 Task: Add Attachment from Trello to Card Card0000000074 in Board Board0000000019 in Workspace WS0000000007 in Trello. Add Cover Yellow to Card Card0000000074 in Board Board0000000019 in Workspace WS0000000007 in Trello. Add "Copy Card To …" Button titled Button0000000074 to "bottom" of the list "To Do" to Card Card0000000074 in Board Board0000000019 in Workspace WS0000000007 in Trello. Add Description DS0000000074 to Card Card0000000074 in Board Board0000000019 in Workspace WS0000000007 in Trello. Add Comment CM0000000074 to Card Card0000000074 in Board Board0000000019 in Workspace WS0000000007 in Trello
Action: Mouse moved to (427, 372)
Screenshot: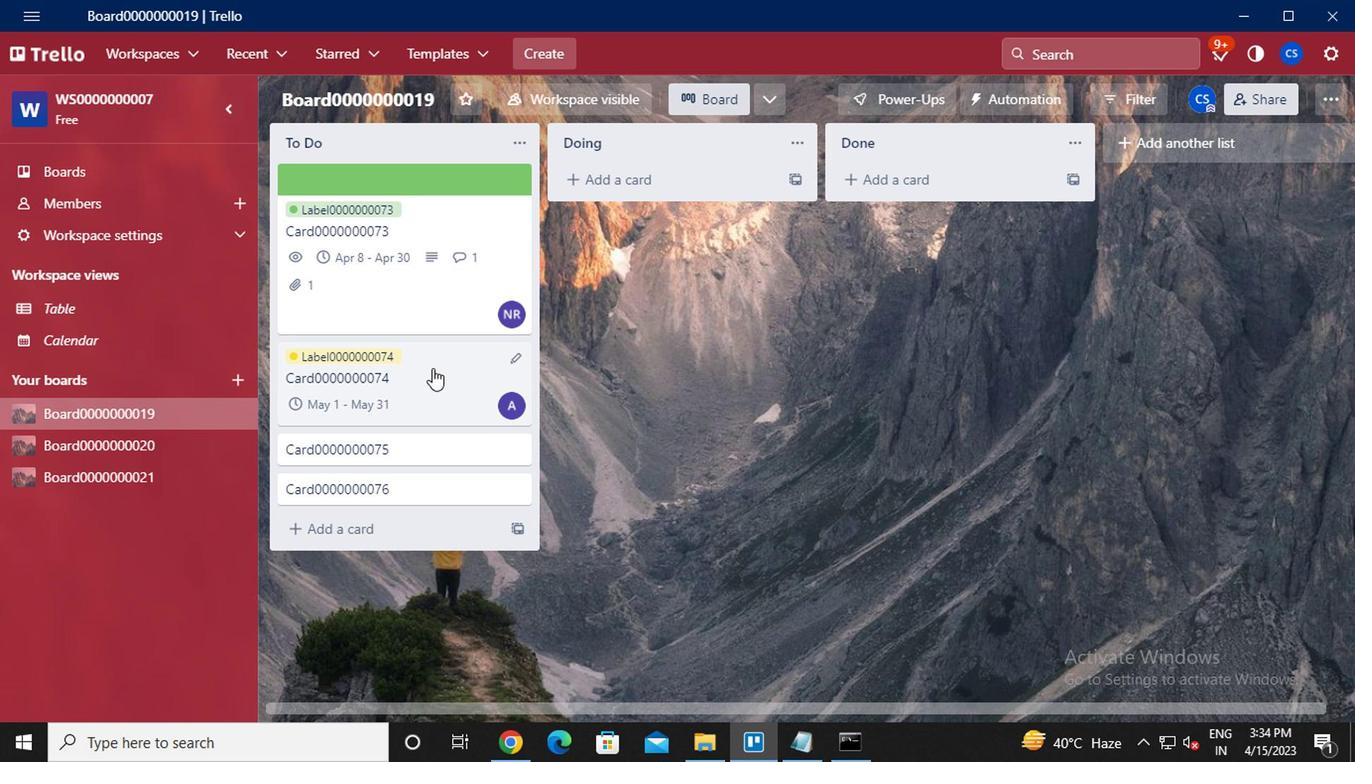 
Action: Mouse pressed left at (427, 372)
Screenshot: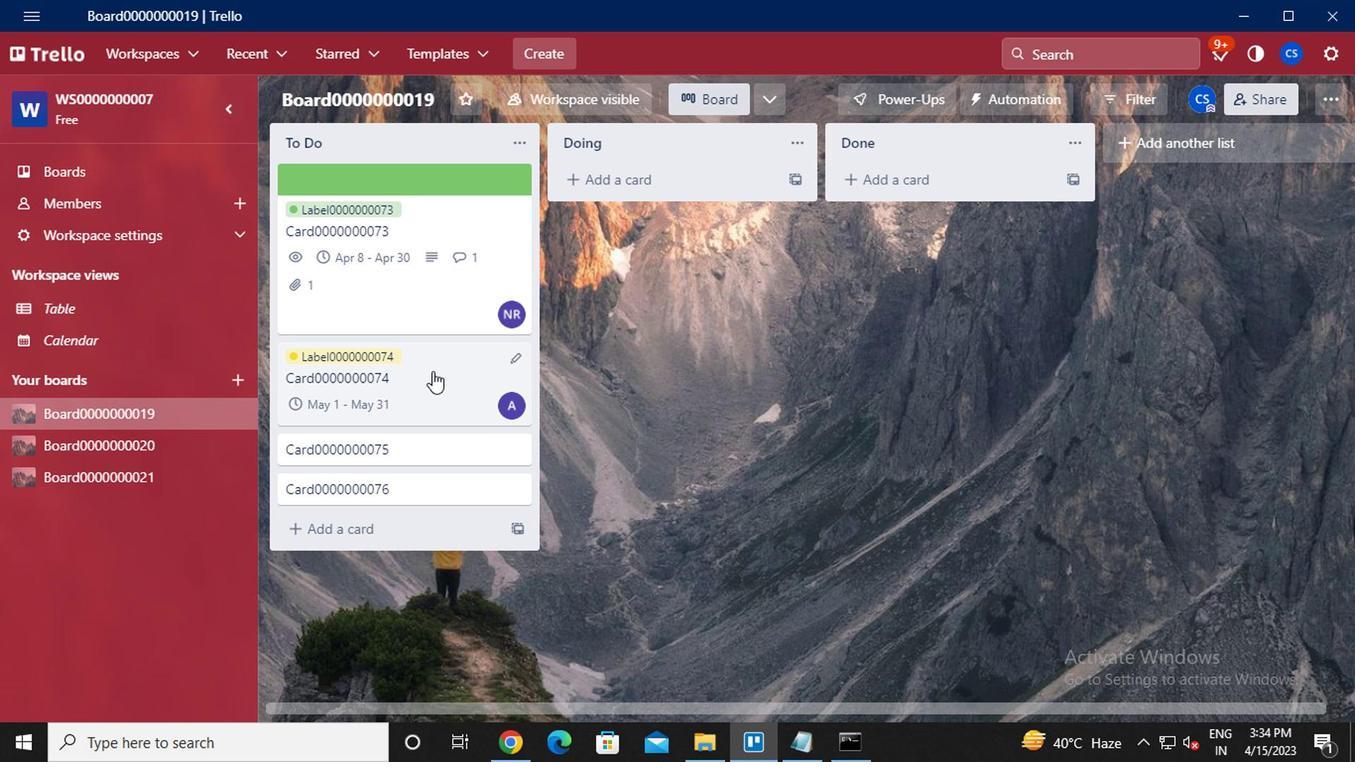 
Action: Mouse moved to (895, 343)
Screenshot: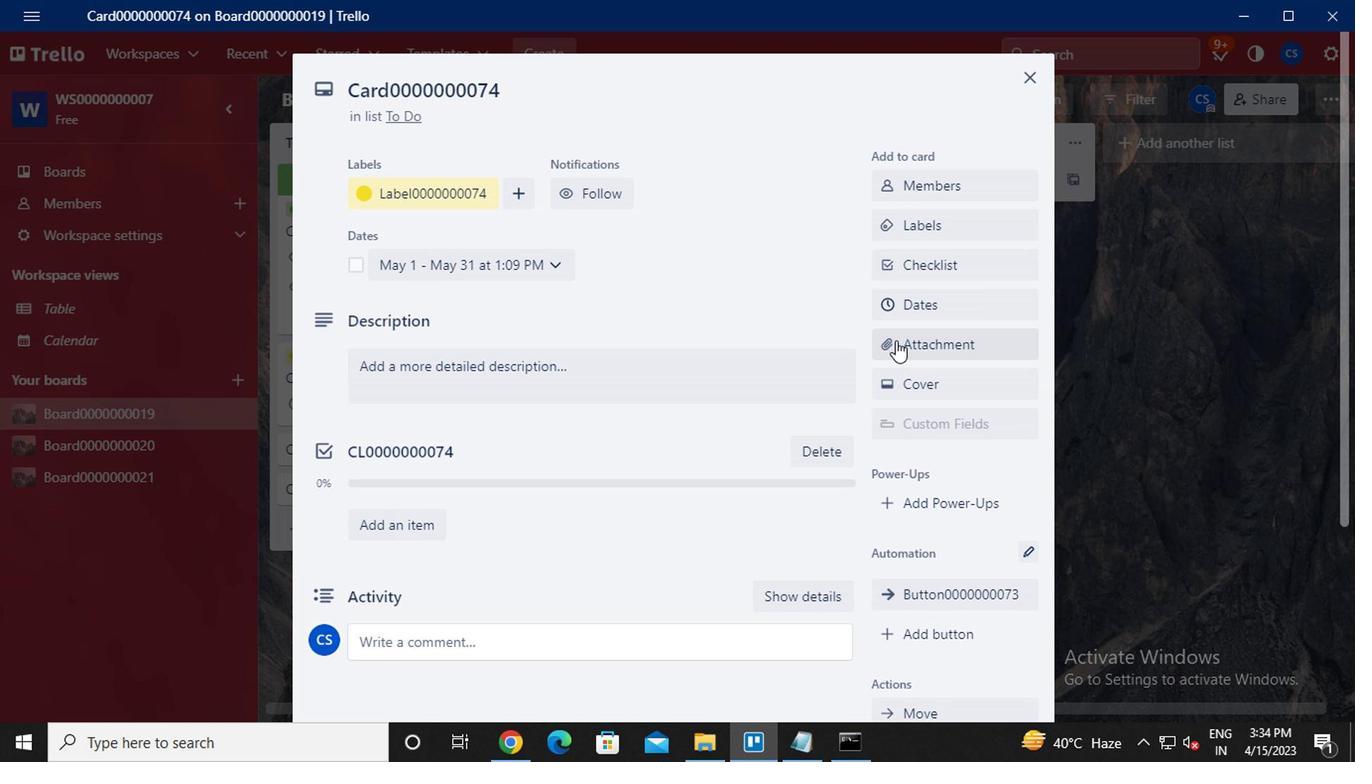 
Action: Mouse pressed left at (895, 343)
Screenshot: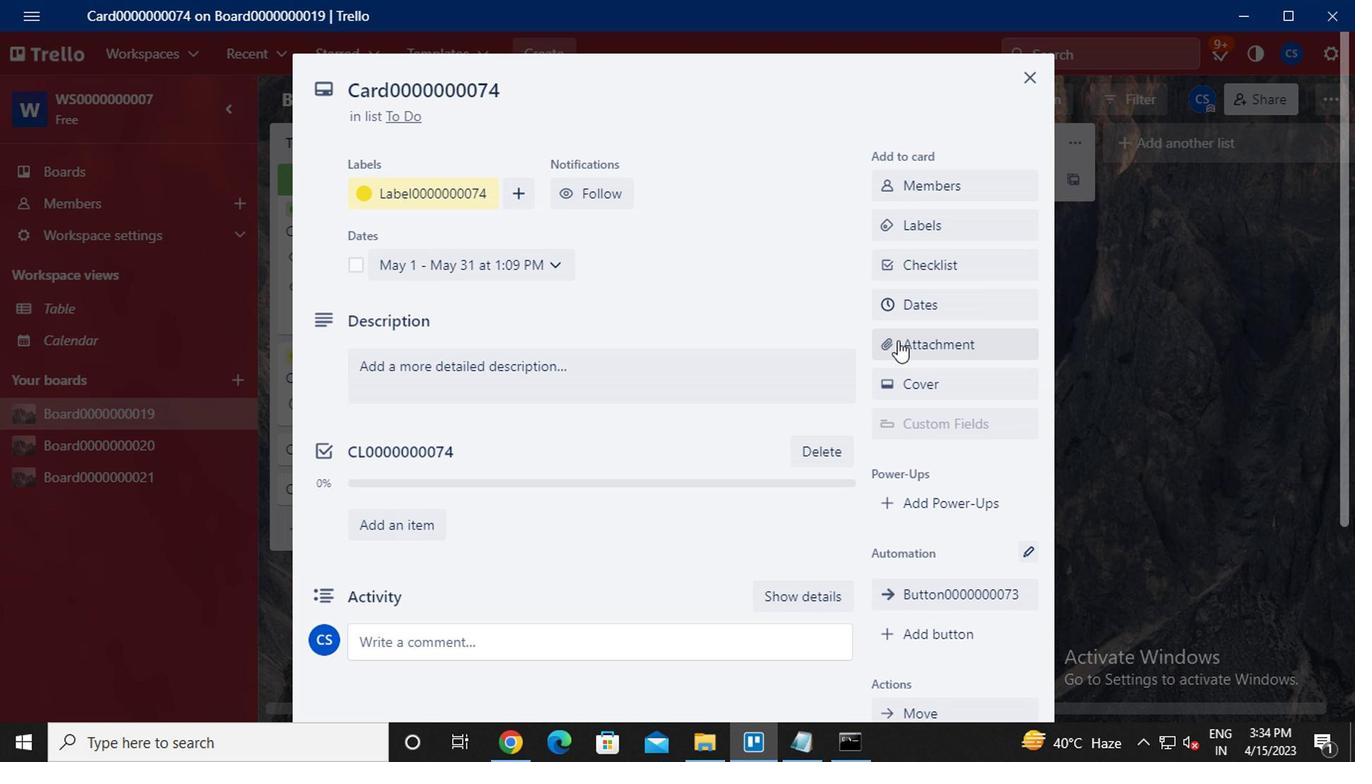 
Action: Mouse moved to (928, 215)
Screenshot: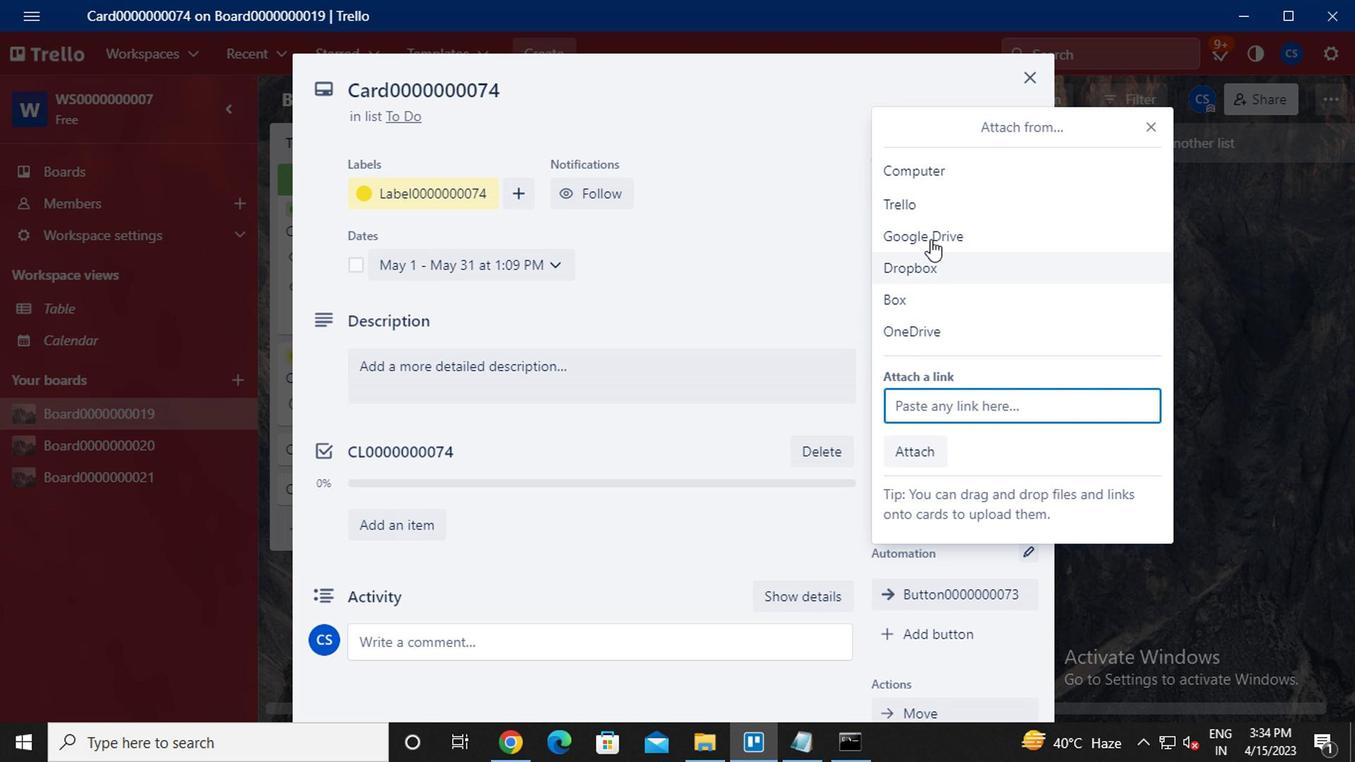 
Action: Mouse pressed left at (928, 215)
Screenshot: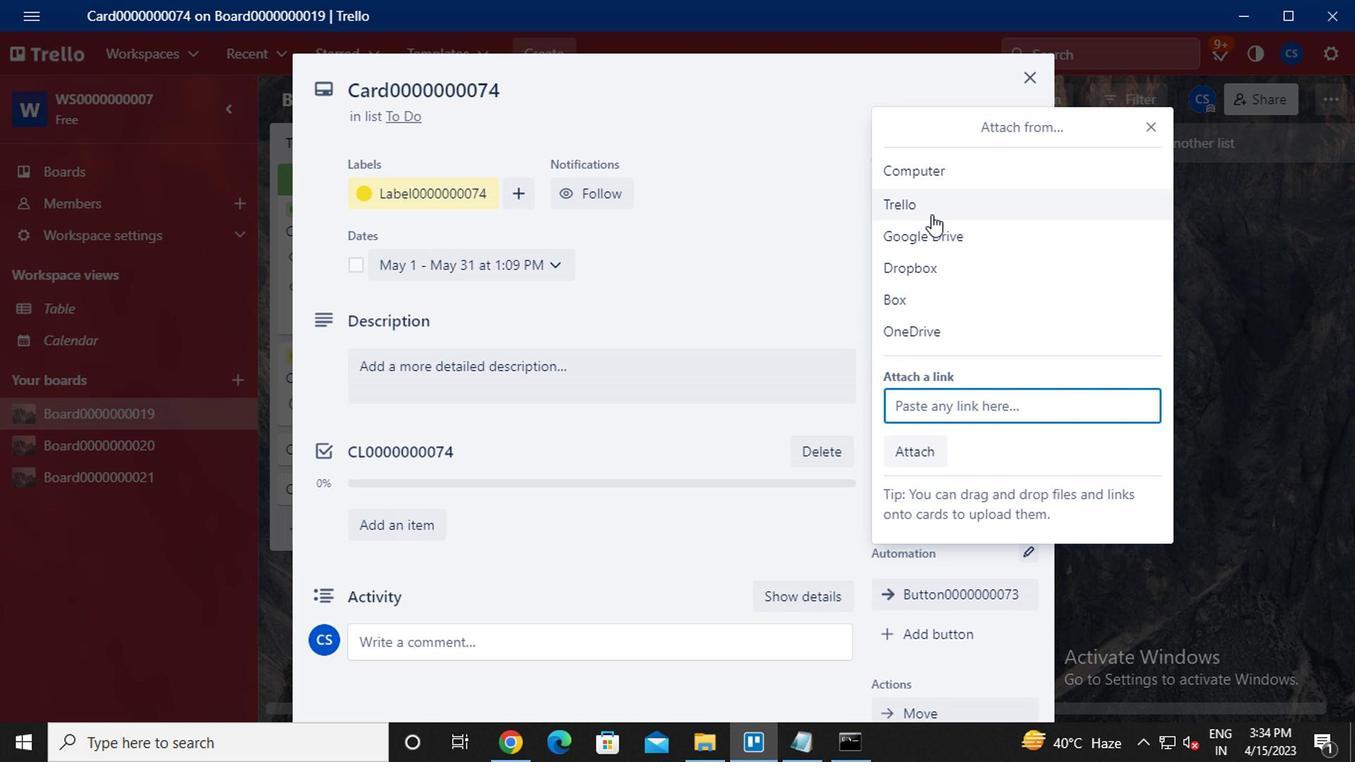 
Action: Mouse moved to (921, 269)
Screenshot: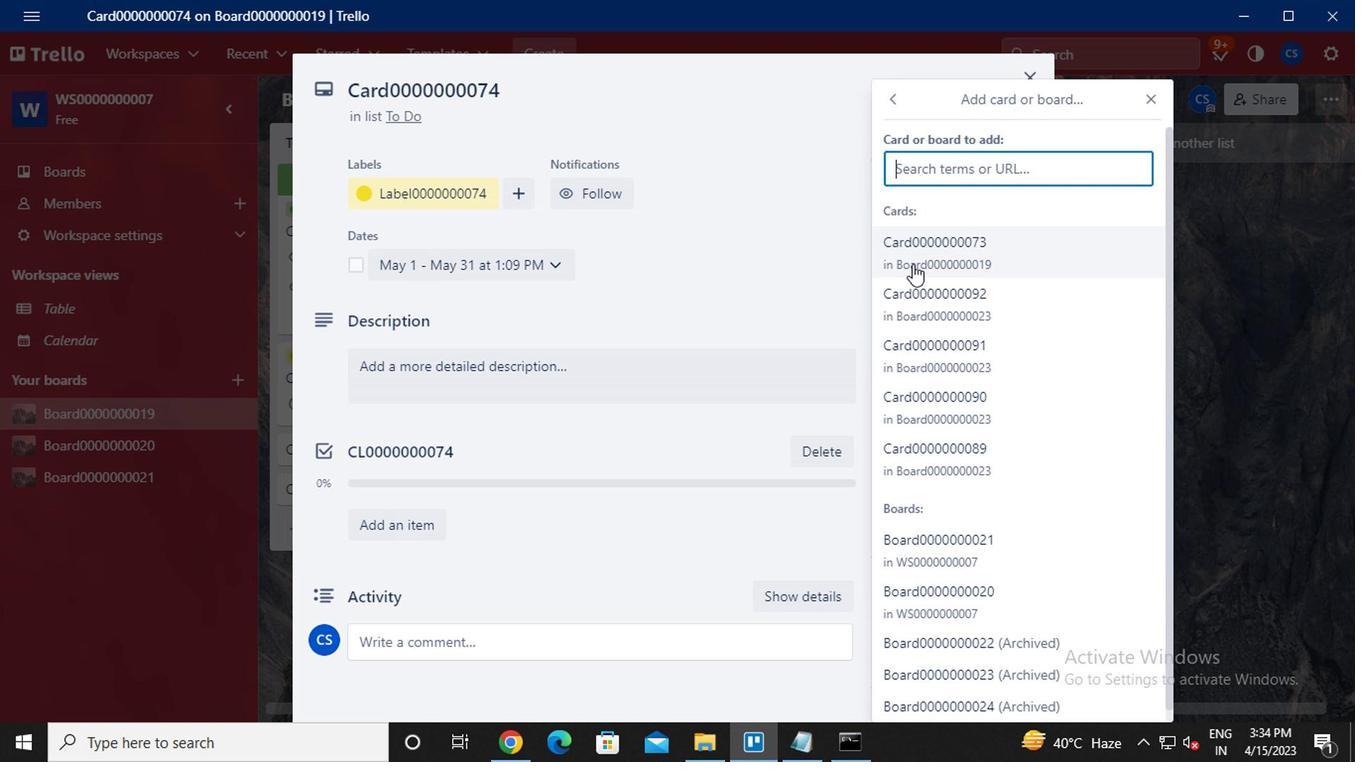 
Action: Mouse pressed left at (921, 269)
Screenshot: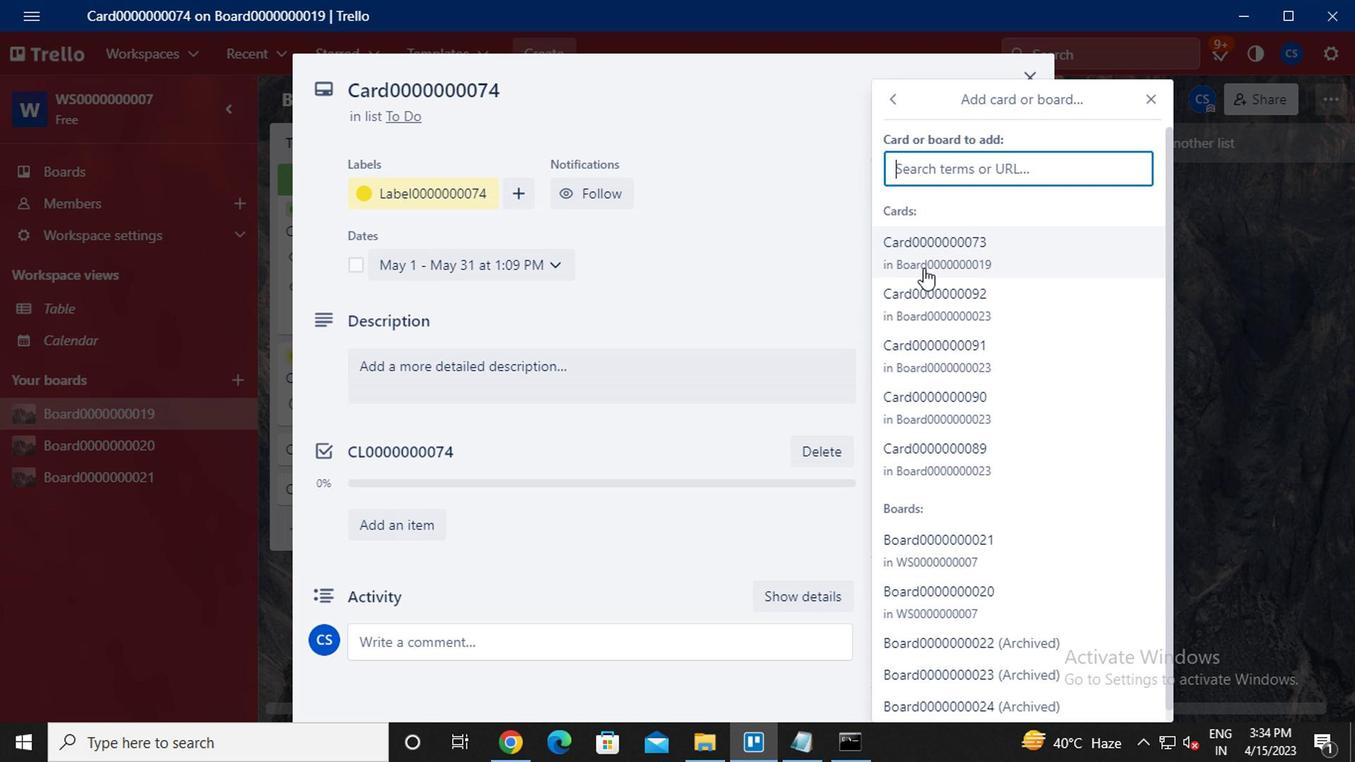 
Action: Mouse moved to (926, 383)
Screenshot: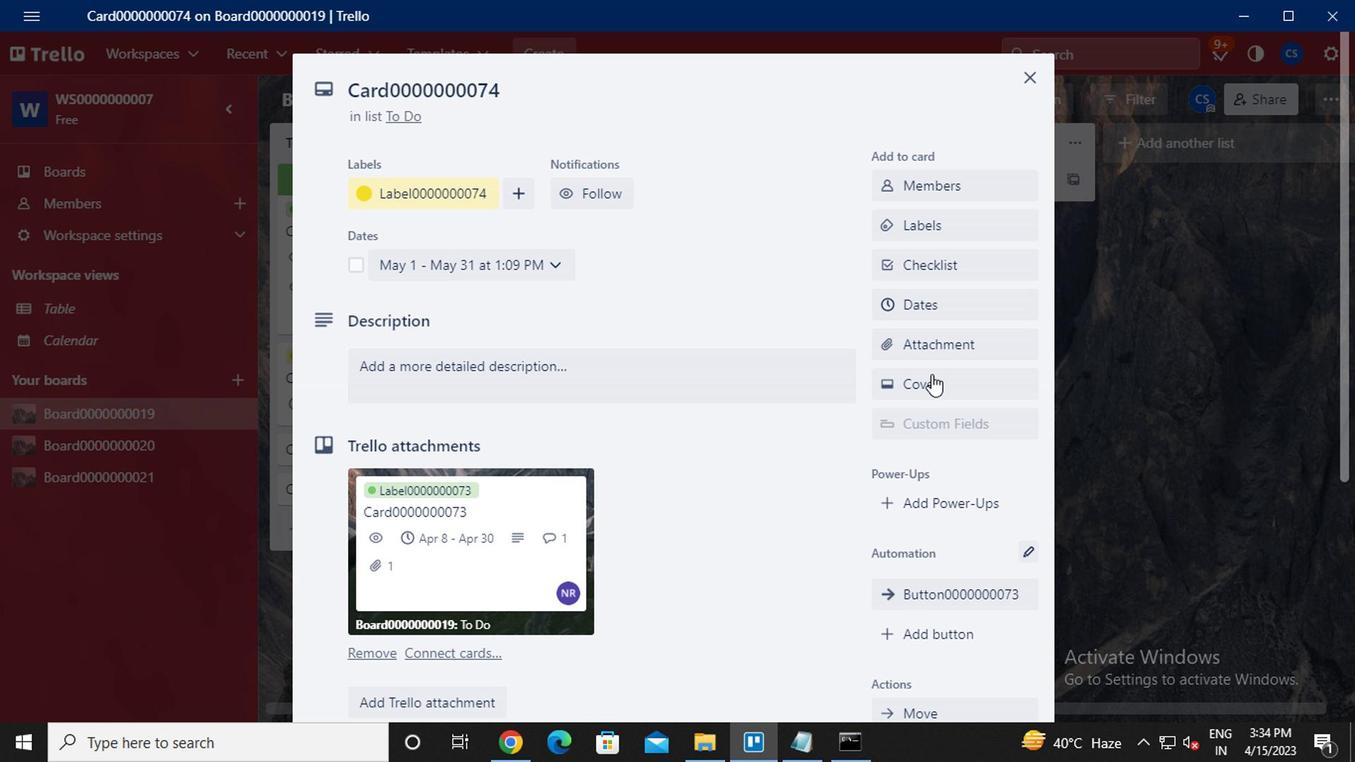 
Action: Mouse pressed left at (926, 383)
Screenshot: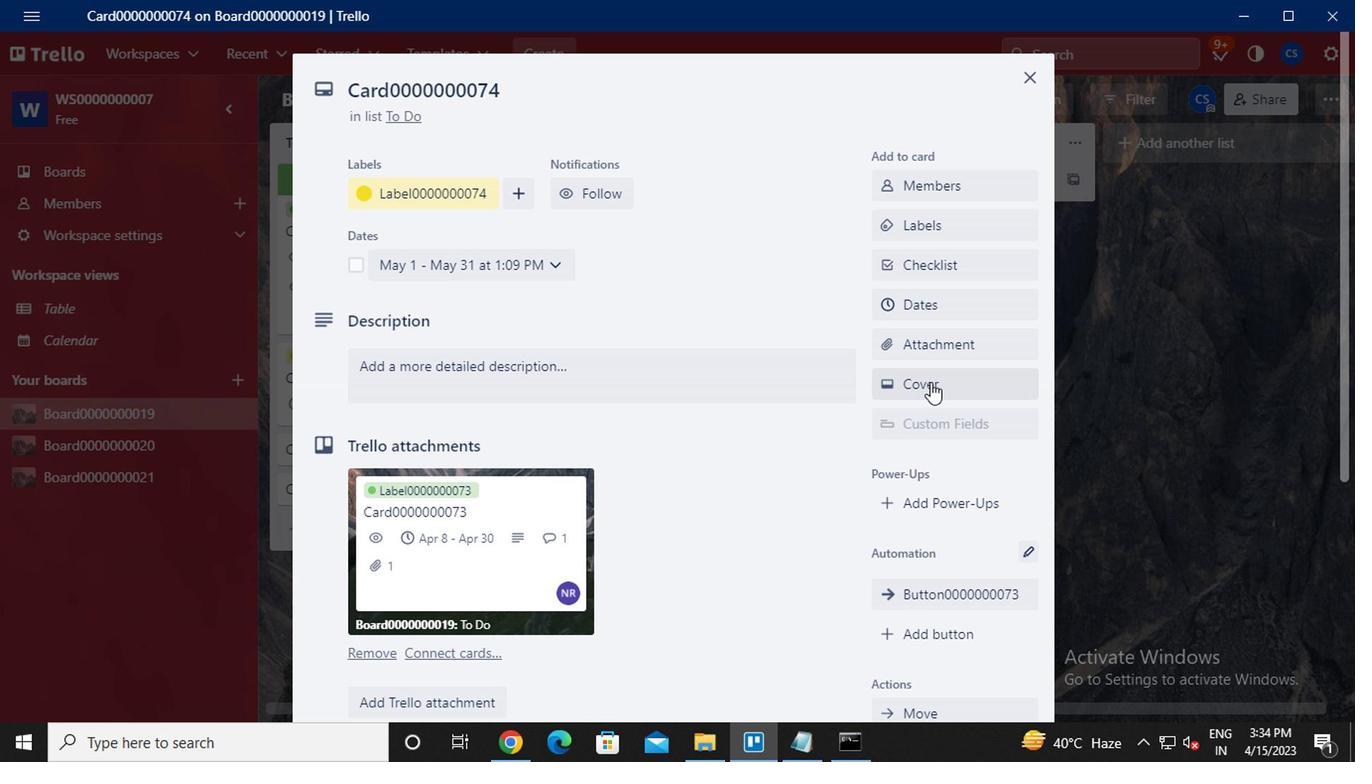 
Action: Mouse moved to (950, 328)
Screenshot: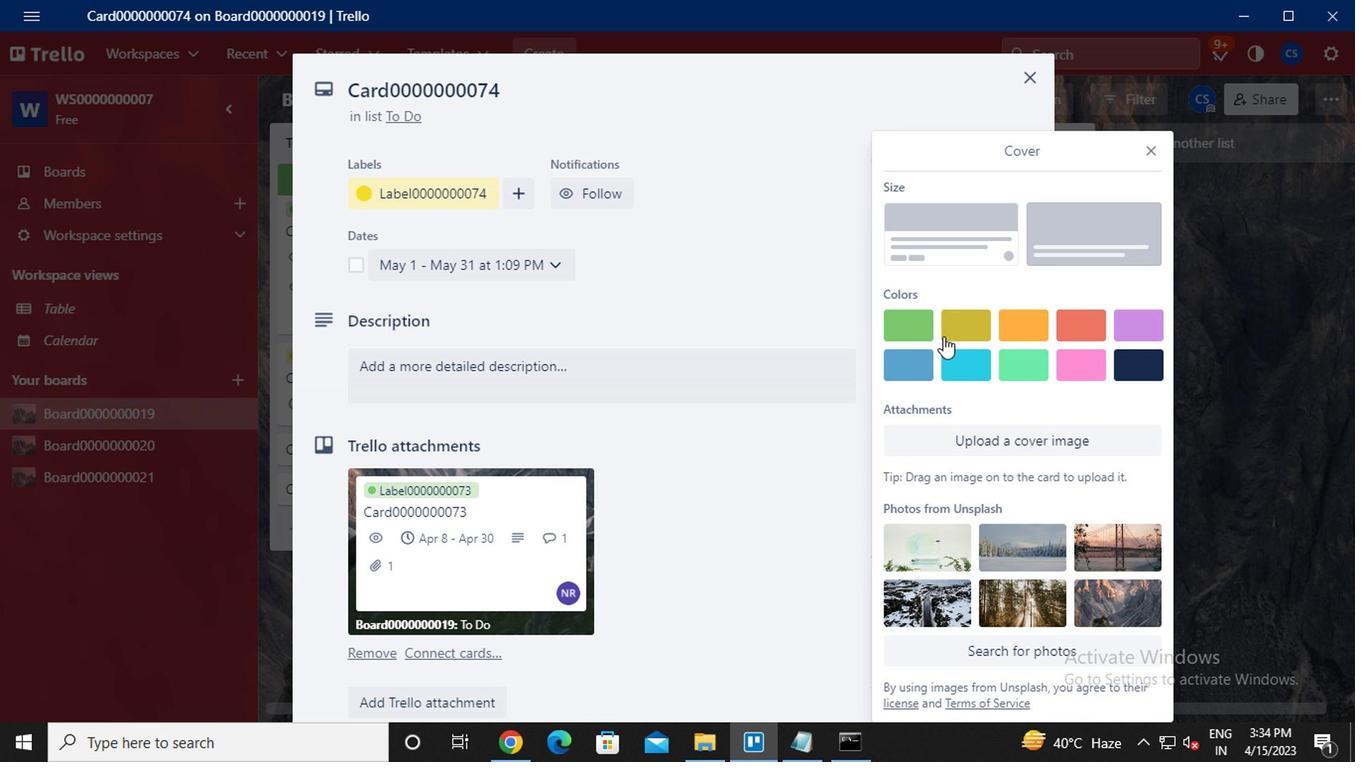 
Action: Mouse pressed left at (950, 328)
Screenshot: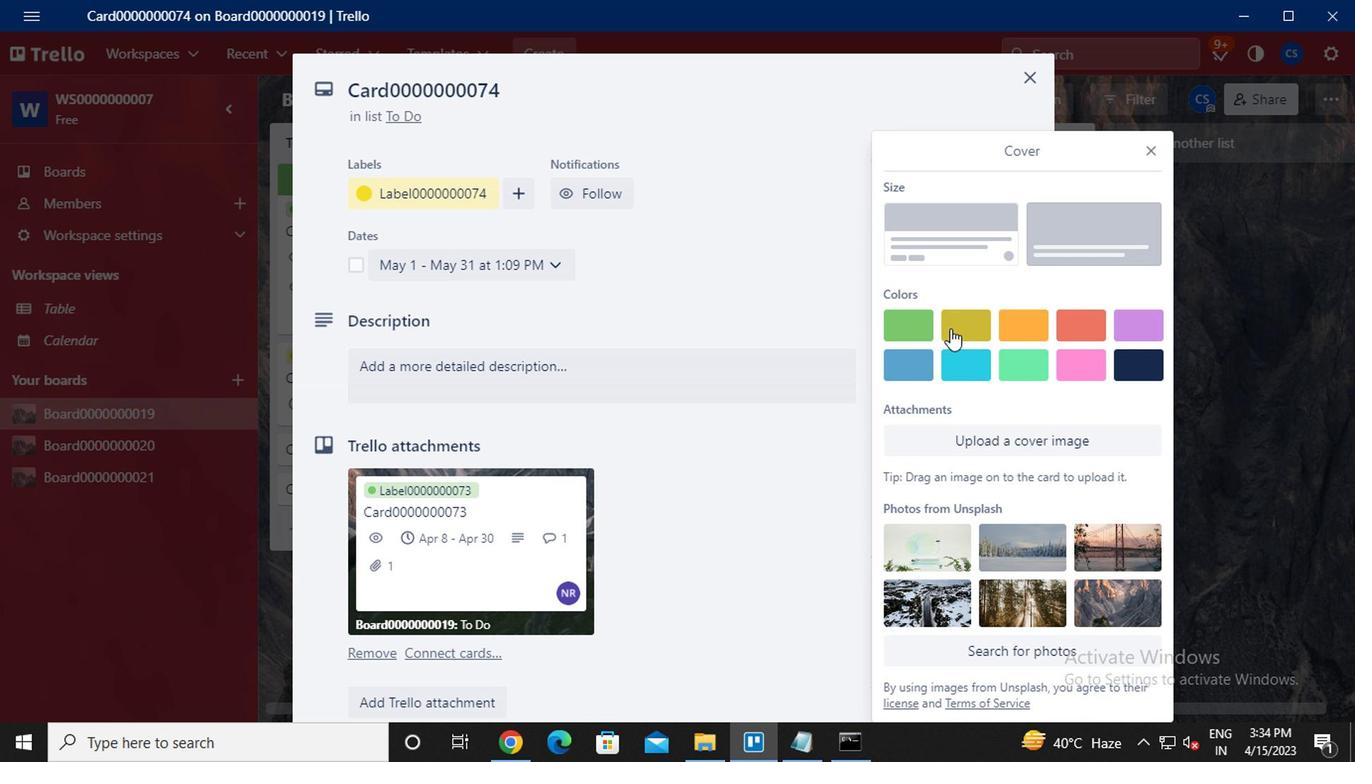 
Action: Mouse moved to (1145, 121)
Screenshot: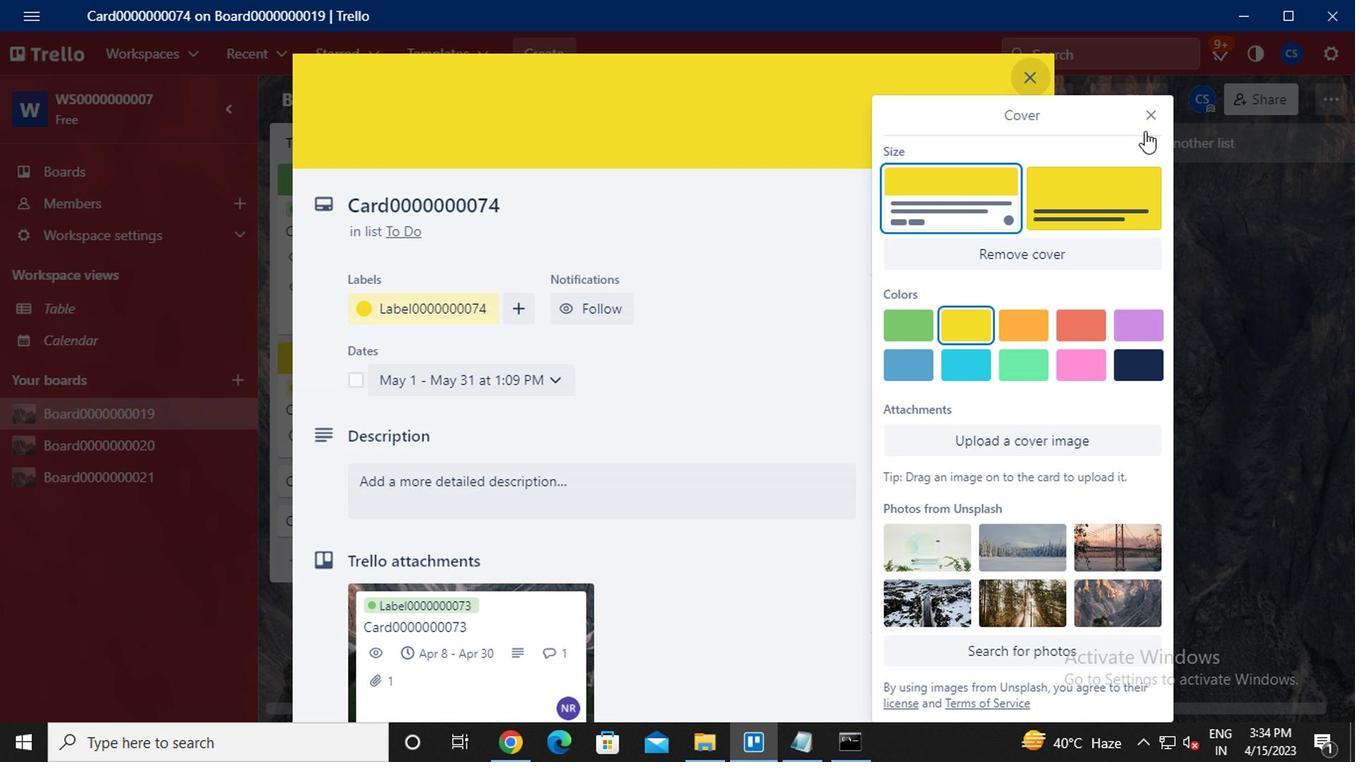 
Action: Mouse pressed left at (1145, 121)
Screenshot: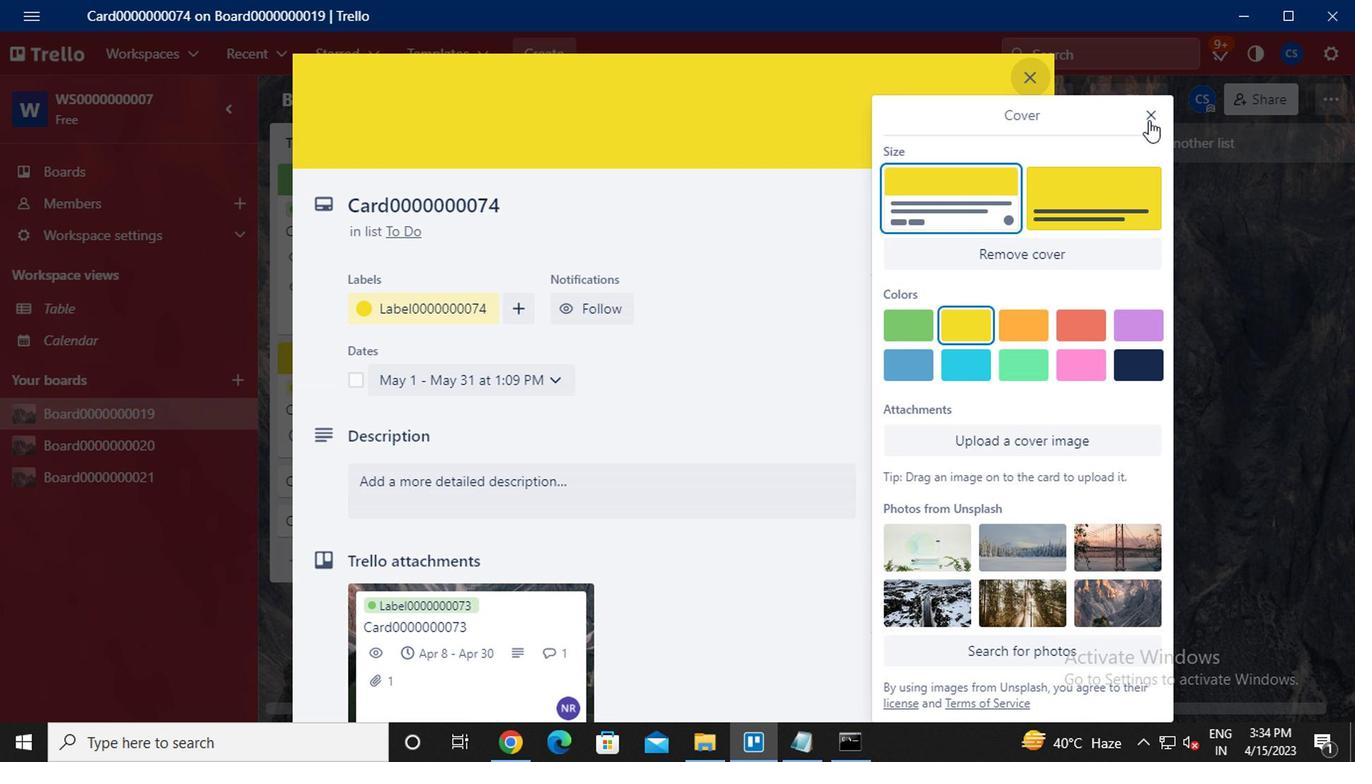 
Action: Mouse moved to (999, 328)
Screenshot: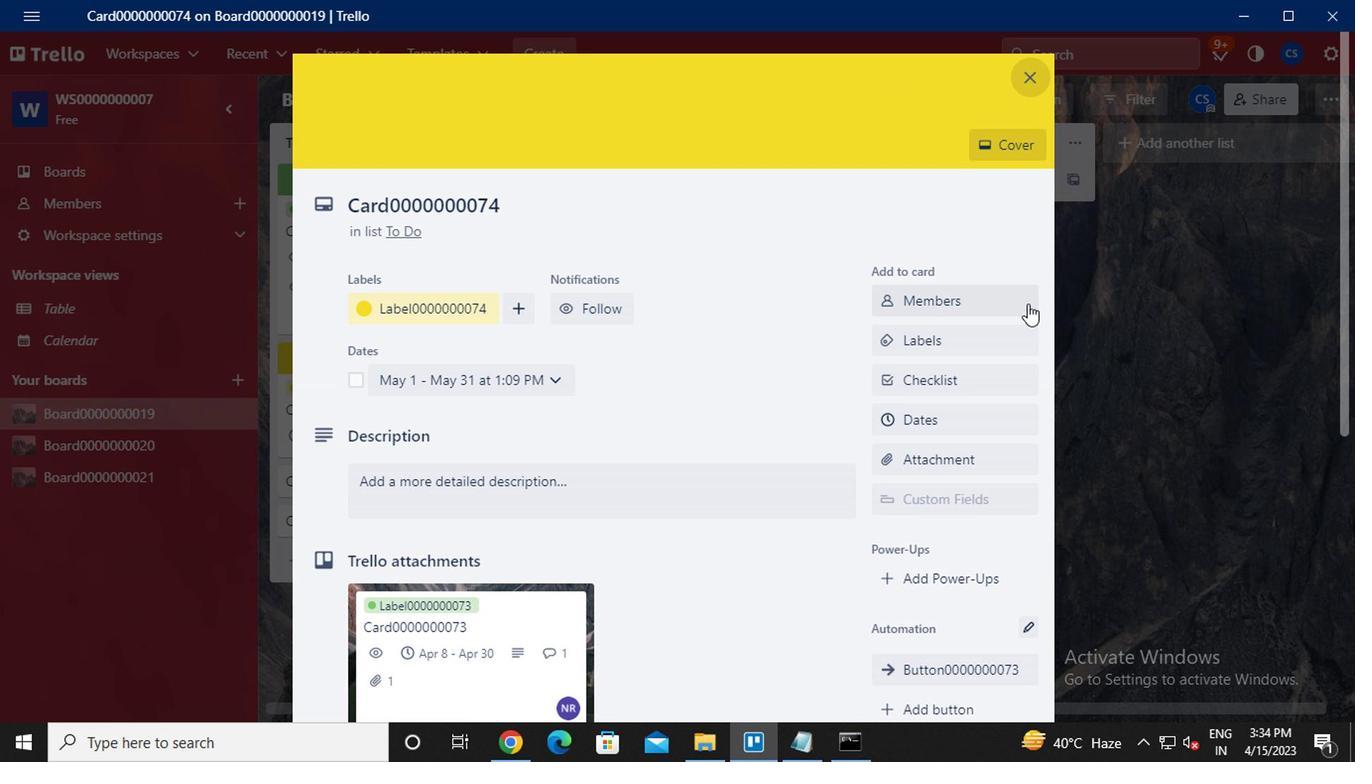 
Action: Mouse scrolled (999, 326) with delta (0, -1)
Screenshot: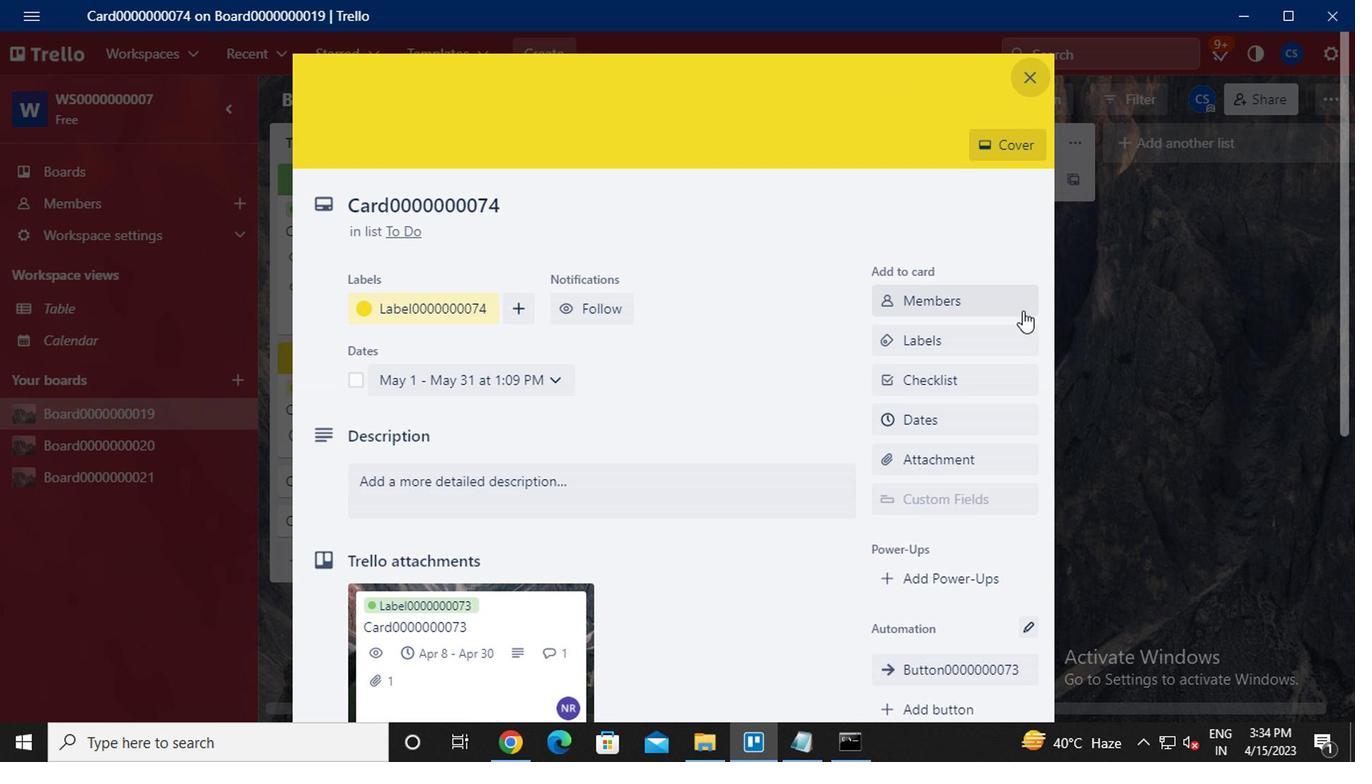 
Action: Mouse moved to (992, 333)
Screenshot: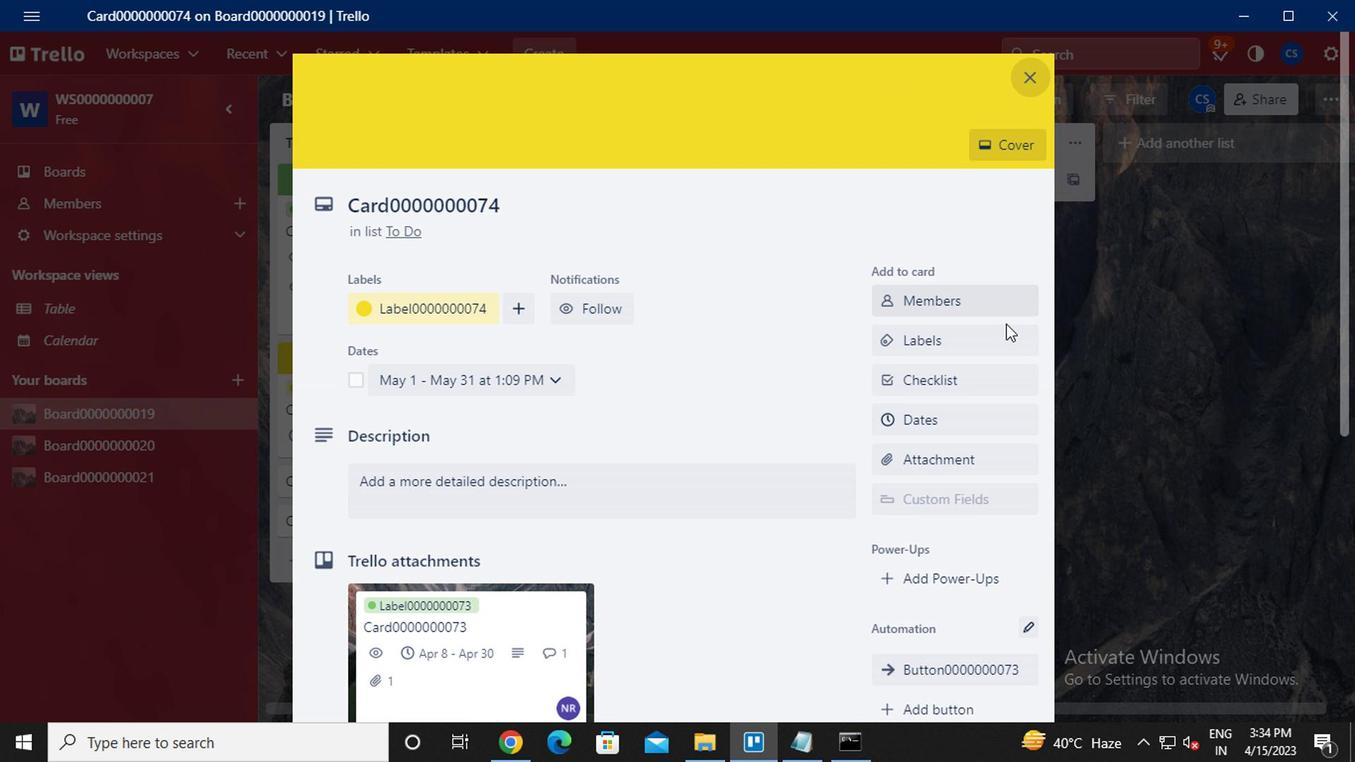 
Action: Mouse scrolled (992, 331) with delta (0, -1)
Screenshot: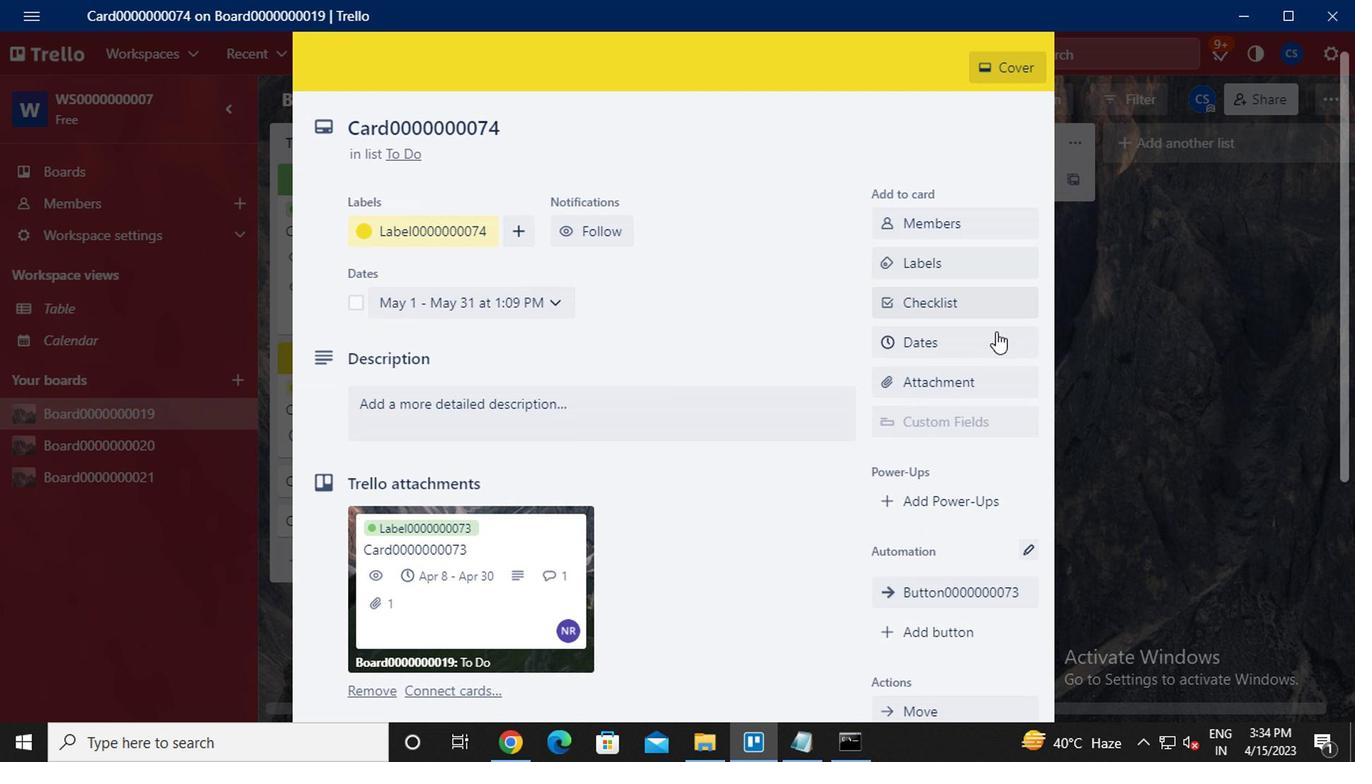 
Action: Mouse scrolled (992, 331) with delta (0, -1)
Screenshot: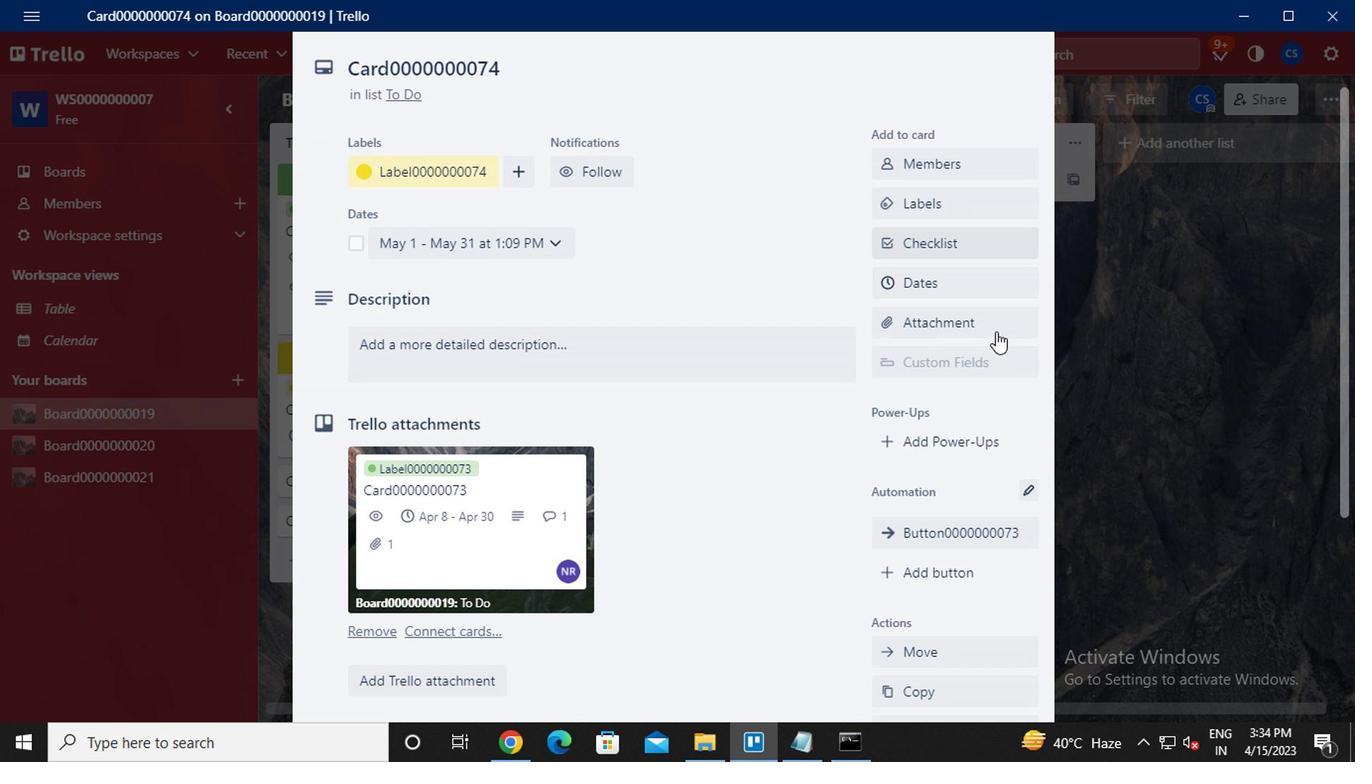 
Action: Mouse moved to (948, 412)
Screenshot: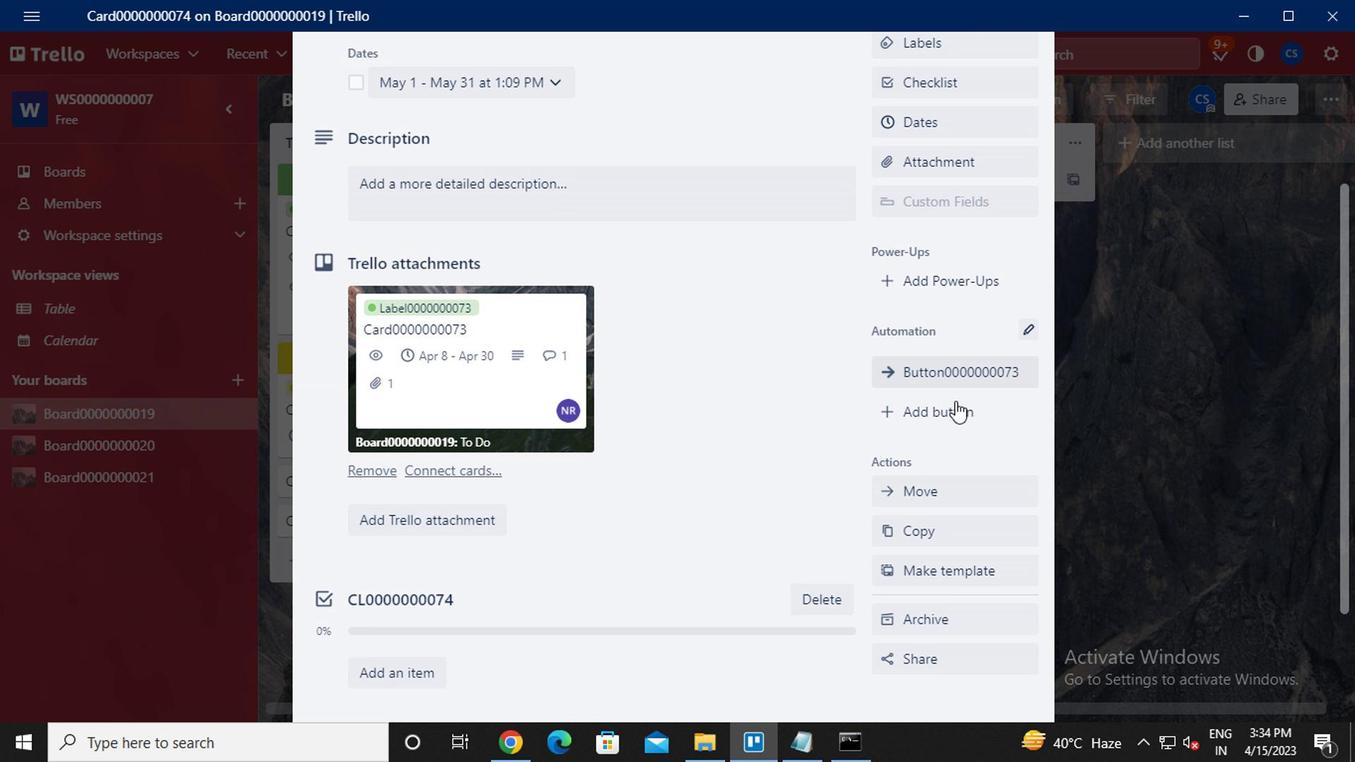 
Action: Mouse pressed left at (948, 412)
Screenshot: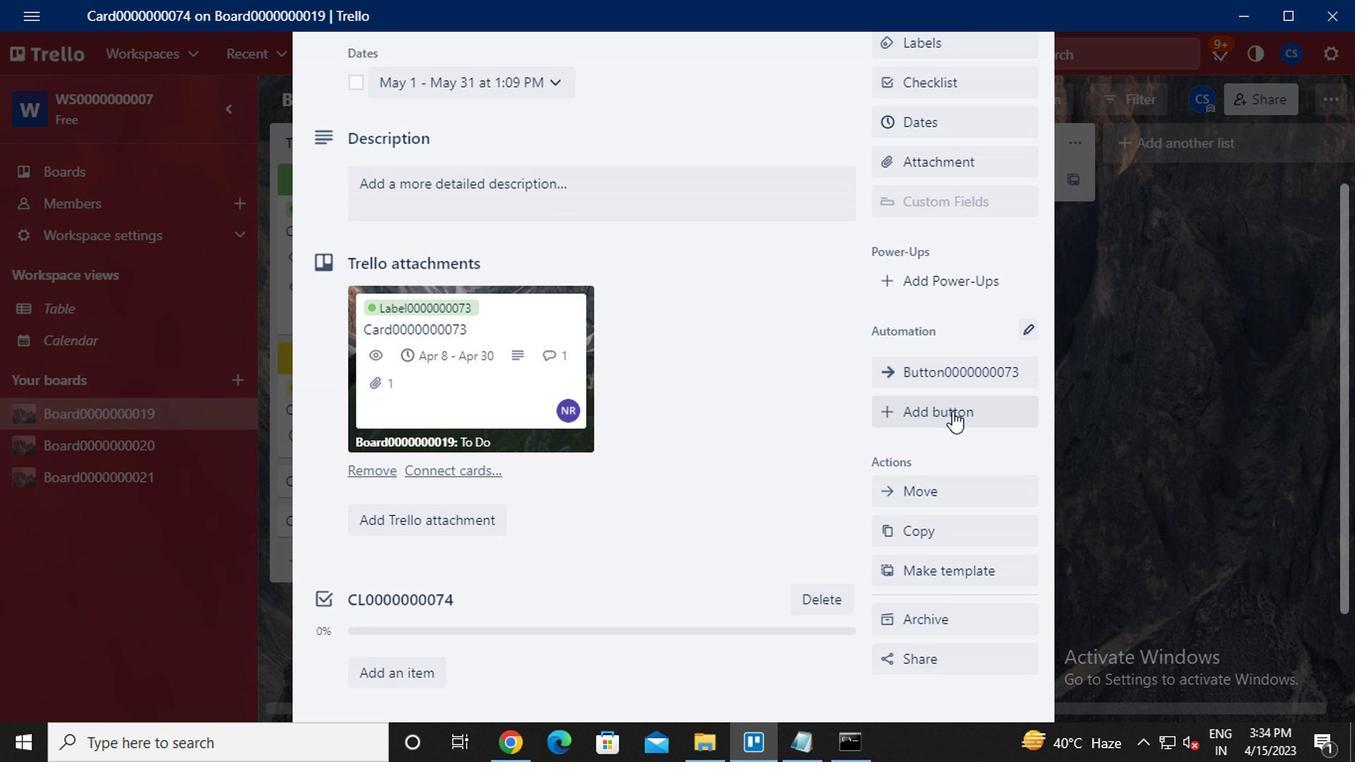 
Action: Mouse moved to (979, 235)
Screenshot: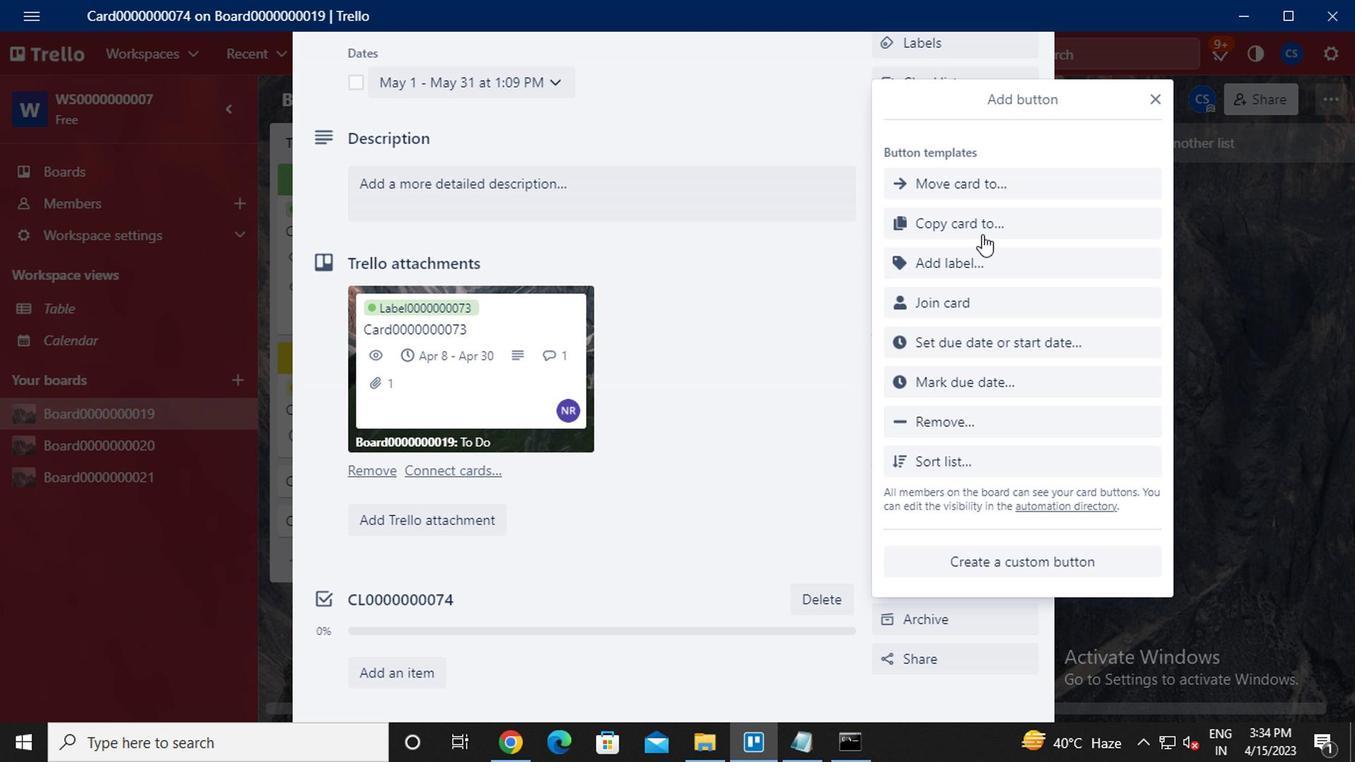 
Action: Mouse pressed left at (979, 235)
Screenshot: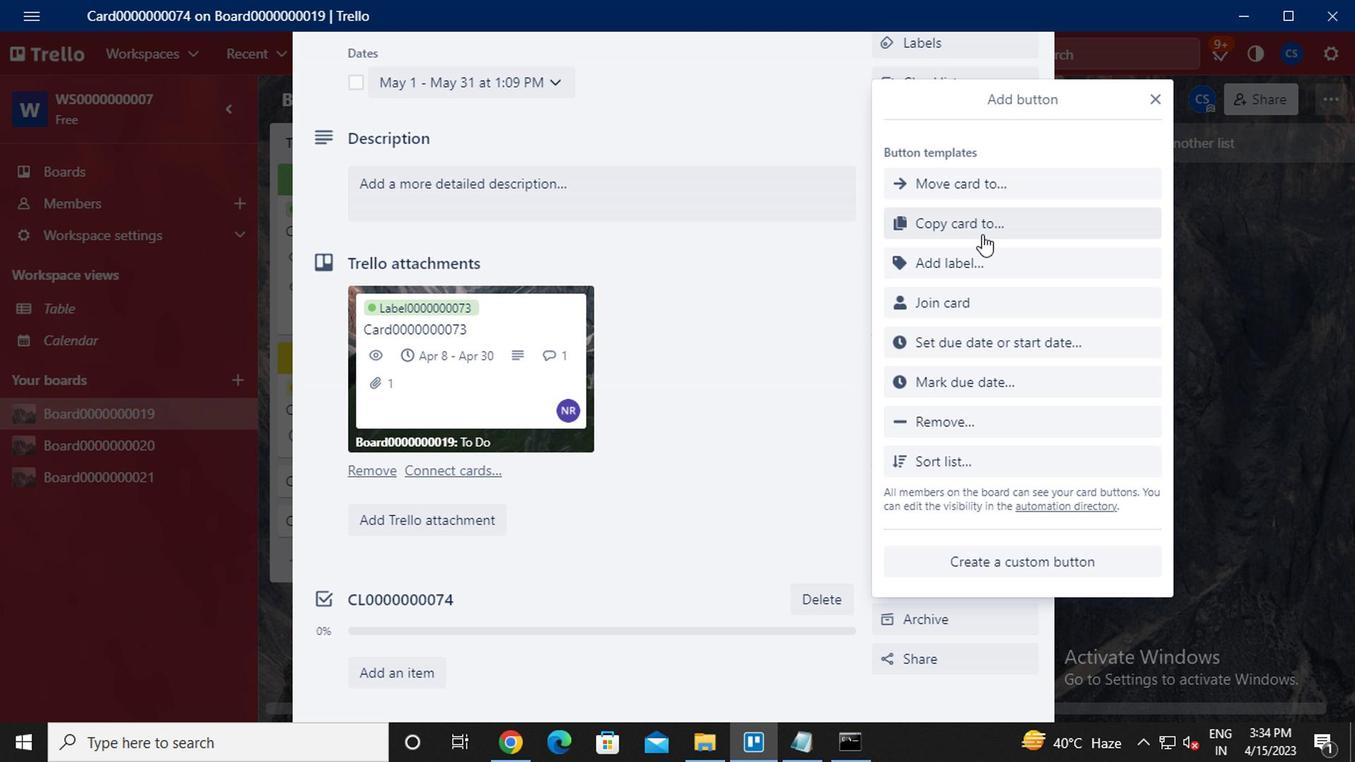 
Action: Mouse moved to (778, 352)
Screenshot: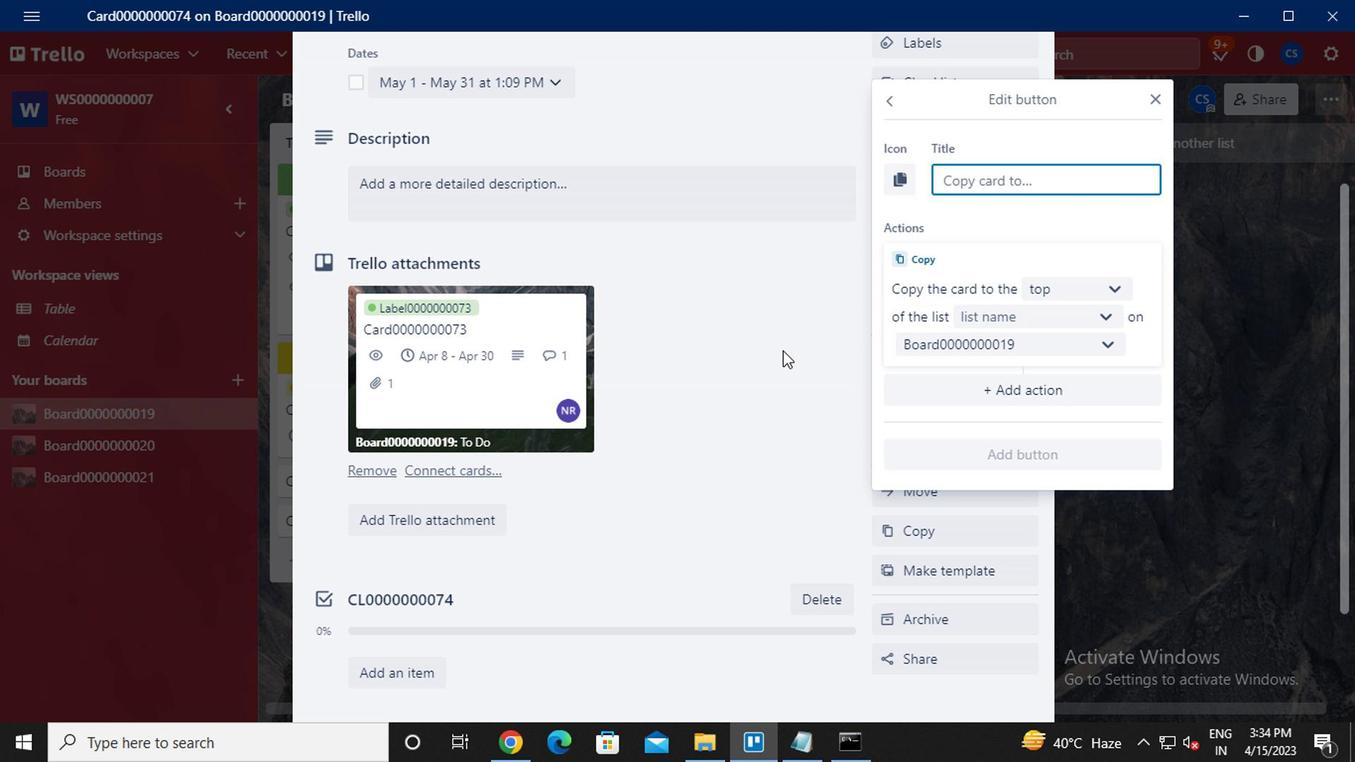 
Action: Key pressed <Key.caps_lock><Key.caps_lock>b<Key.caps_lock>utton0000000074
Screenshot: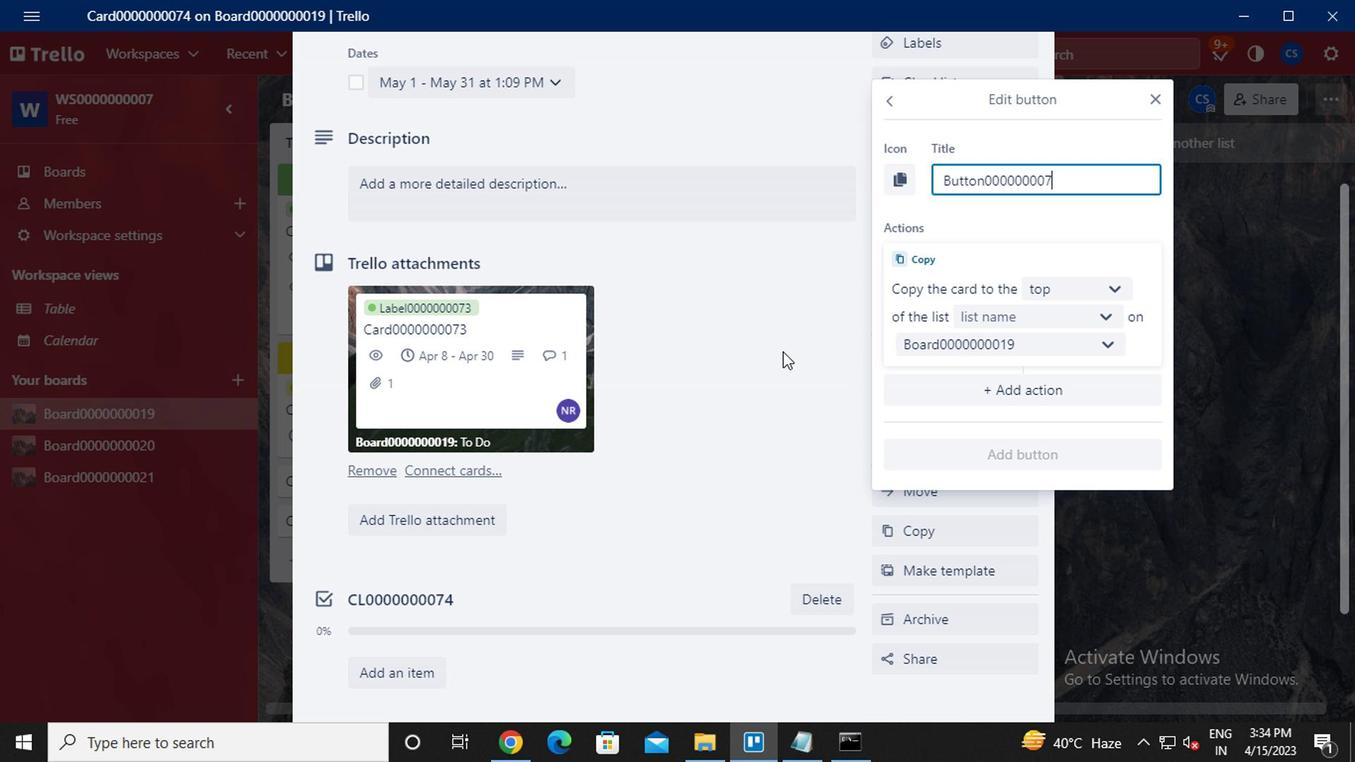 
Action: Mouse moved to (1023, 323)
Screenshot: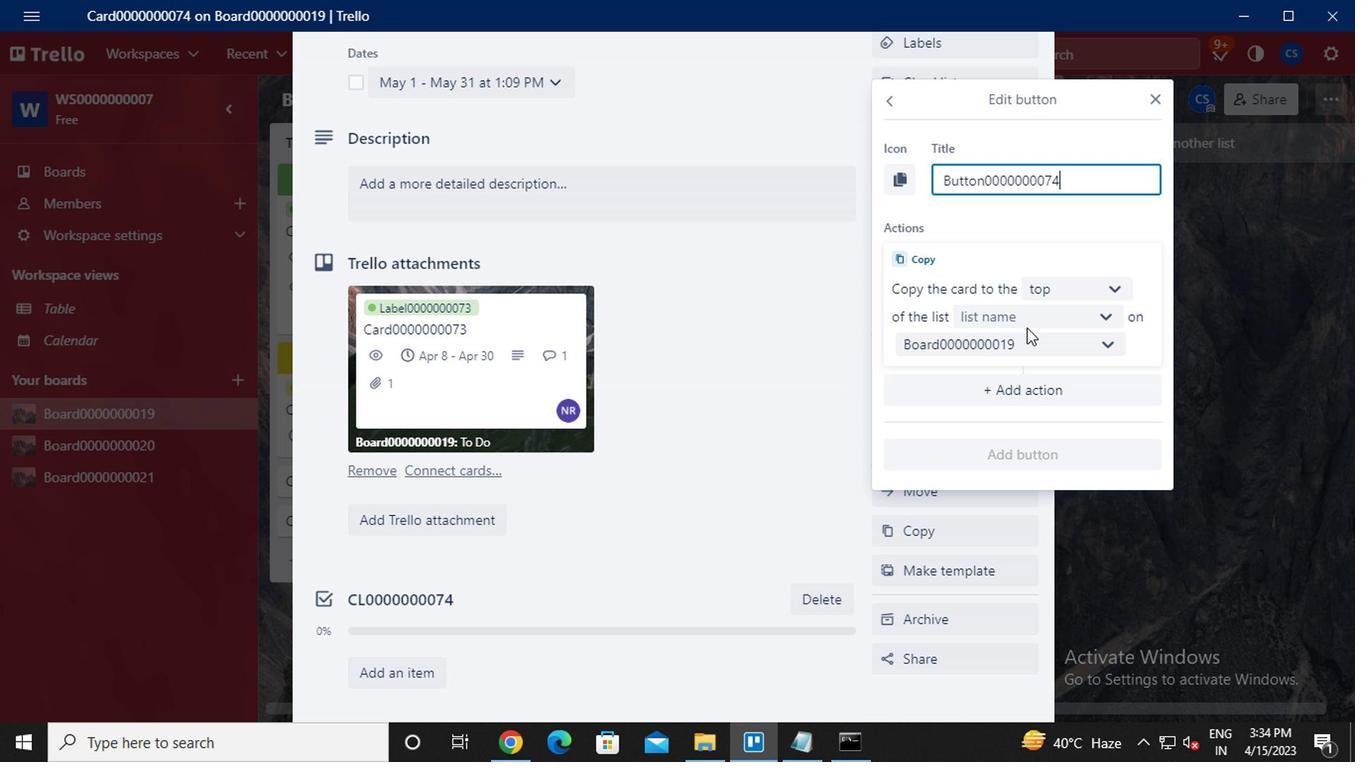 
Action: Mouse pressed left at (1023, 323)
Screenshot: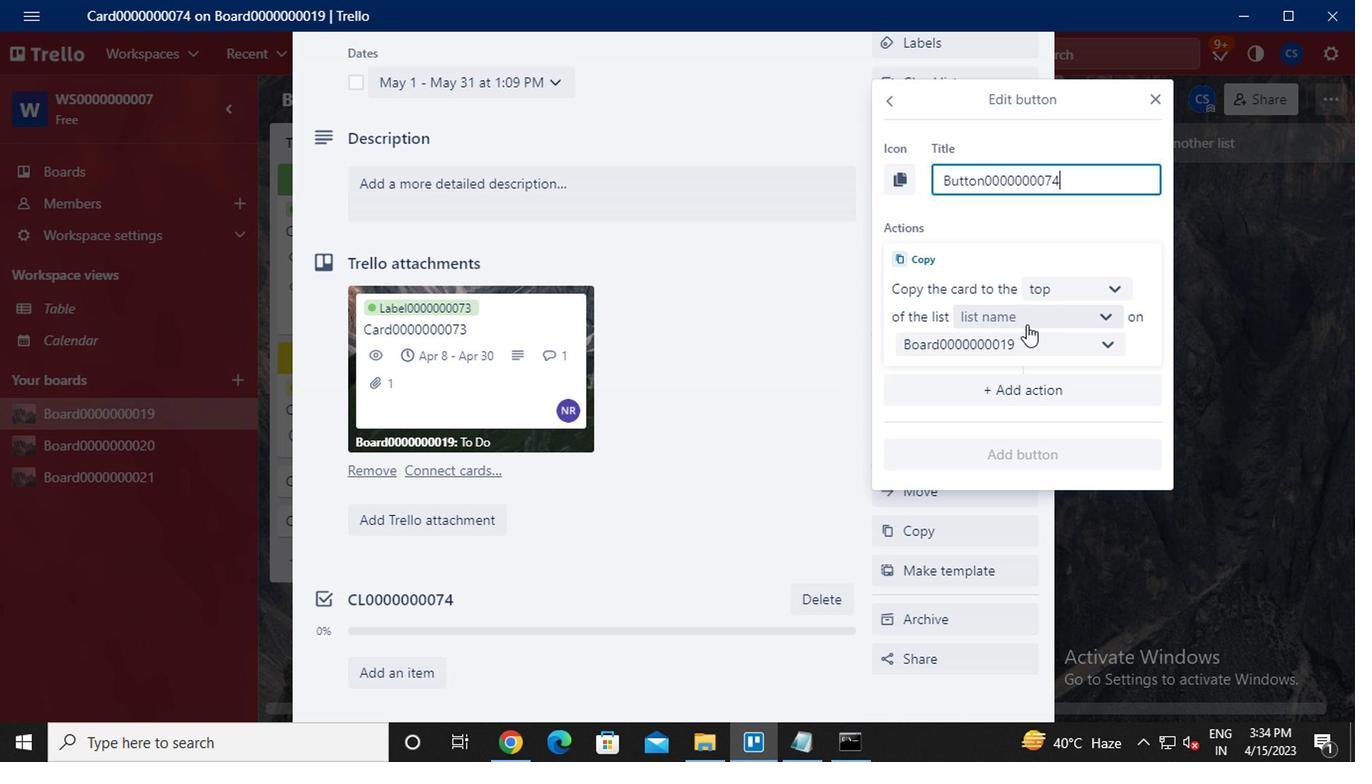 
Action: Mouse moved to (1004, 362)
Screenshot: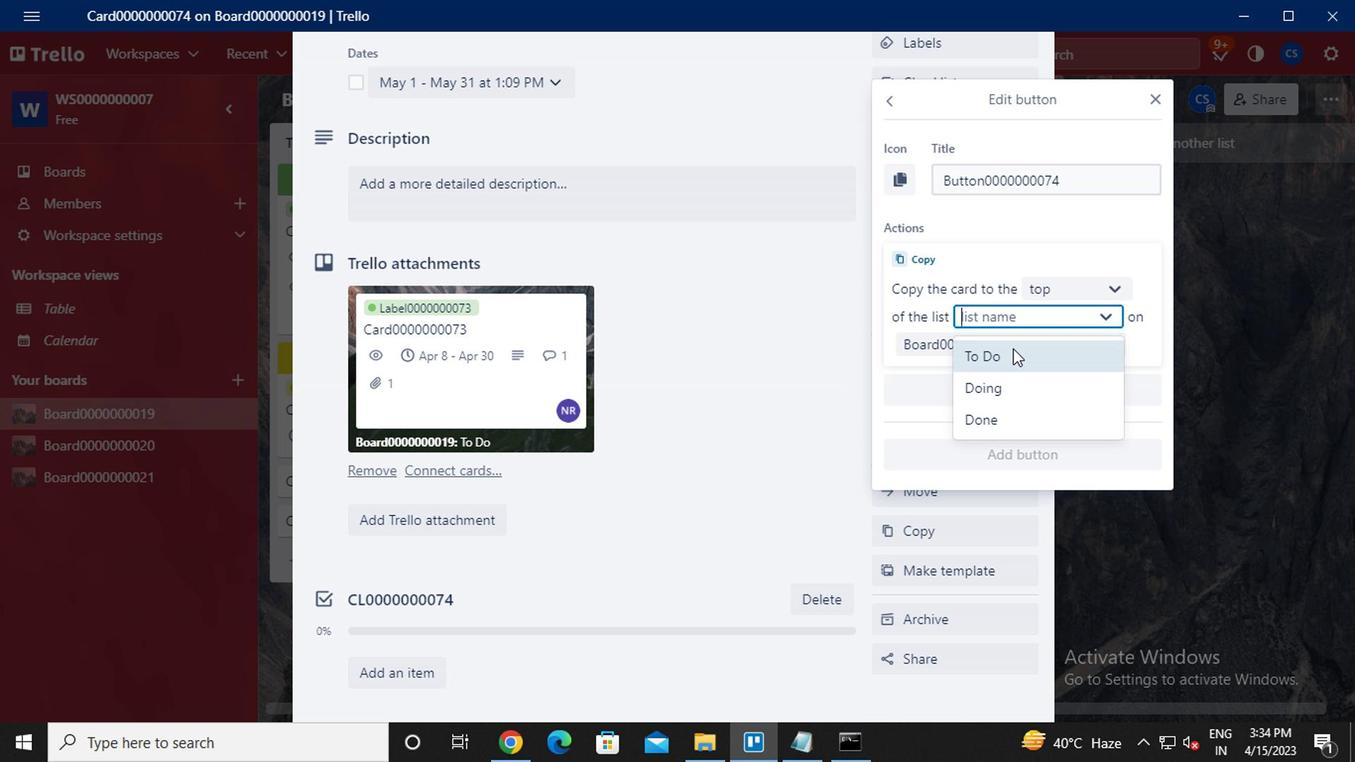 
Action: Mouse pressed left at (1004, 362)
Screenshot: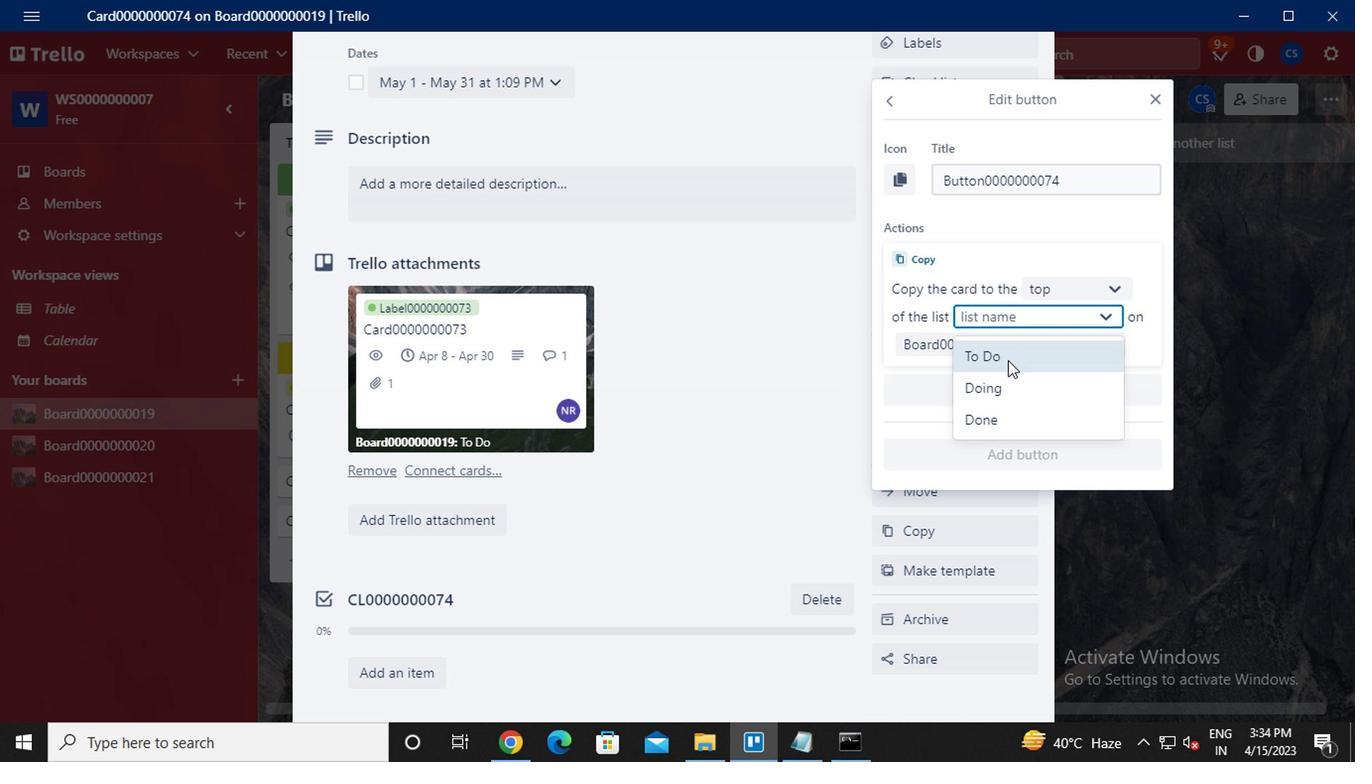 
Action: Mouse moved to (1067, 293)
Screenshot: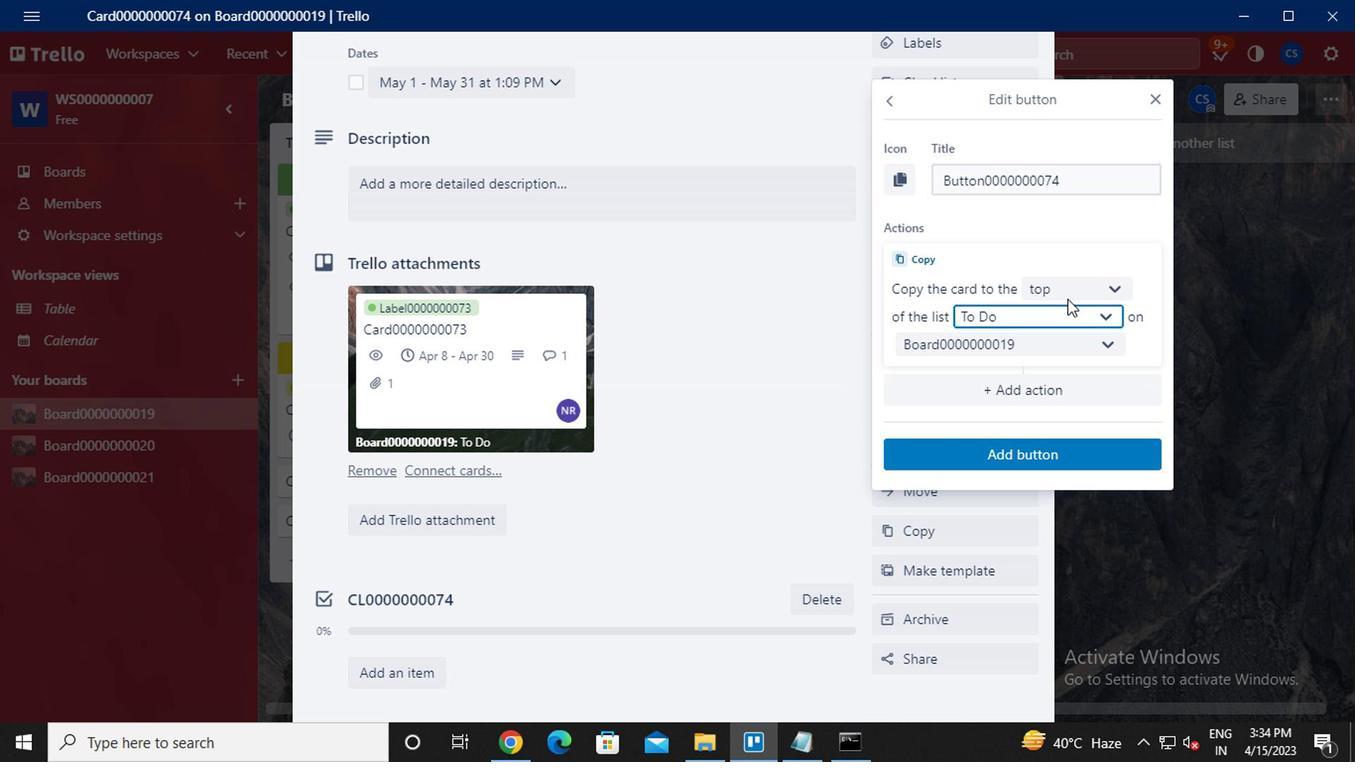 
Action: Mouse pressed left at (1067, 293)
Screenshot: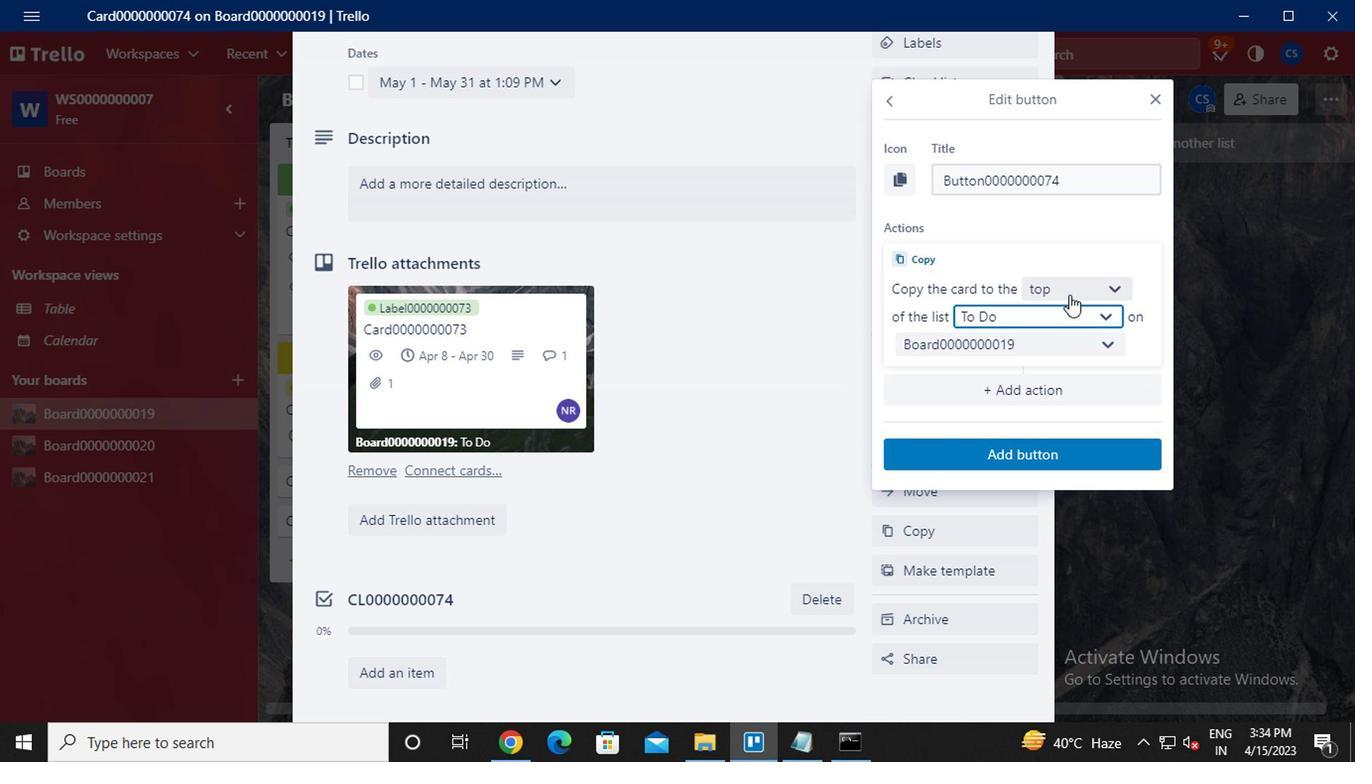 
Action: Mouse moved to (1063, 358)
Screenshot: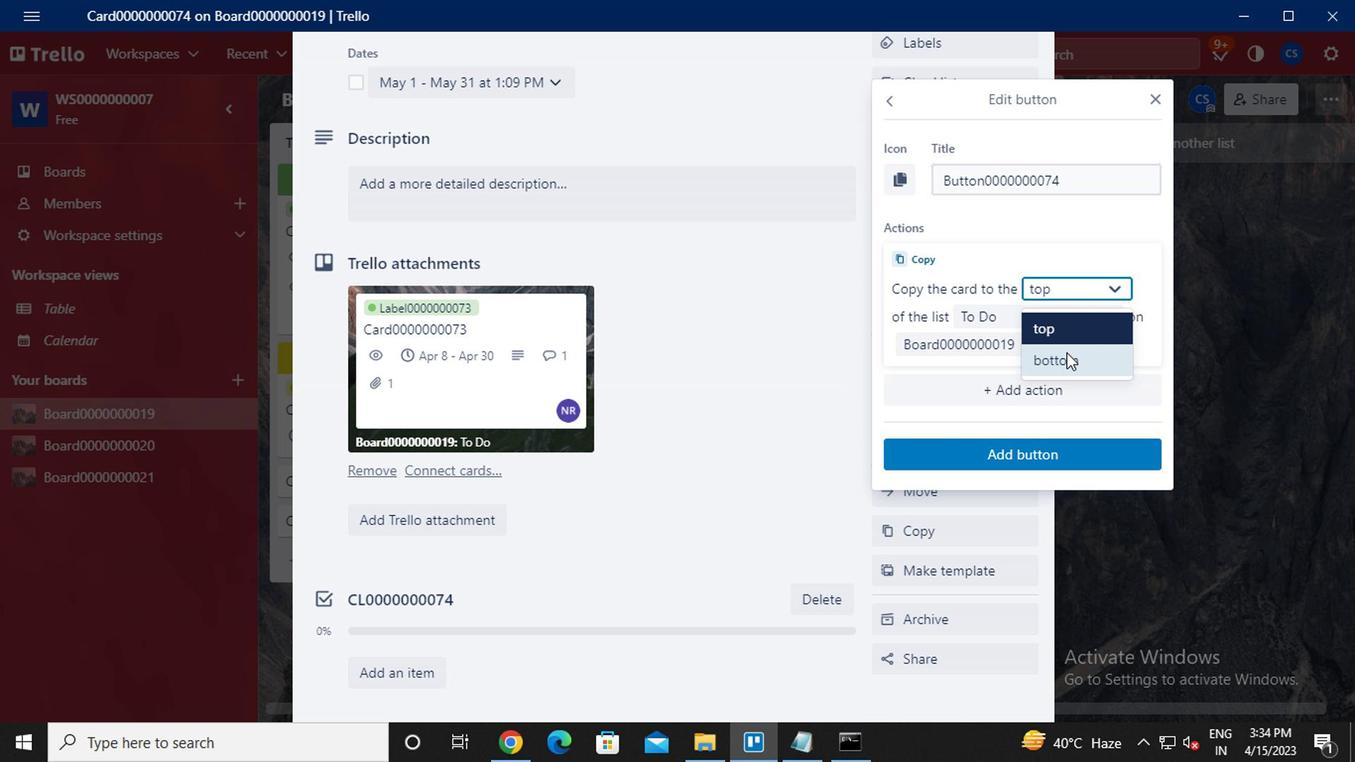 
Action: Mouse pressed left at (1063, 358)
Screenshot: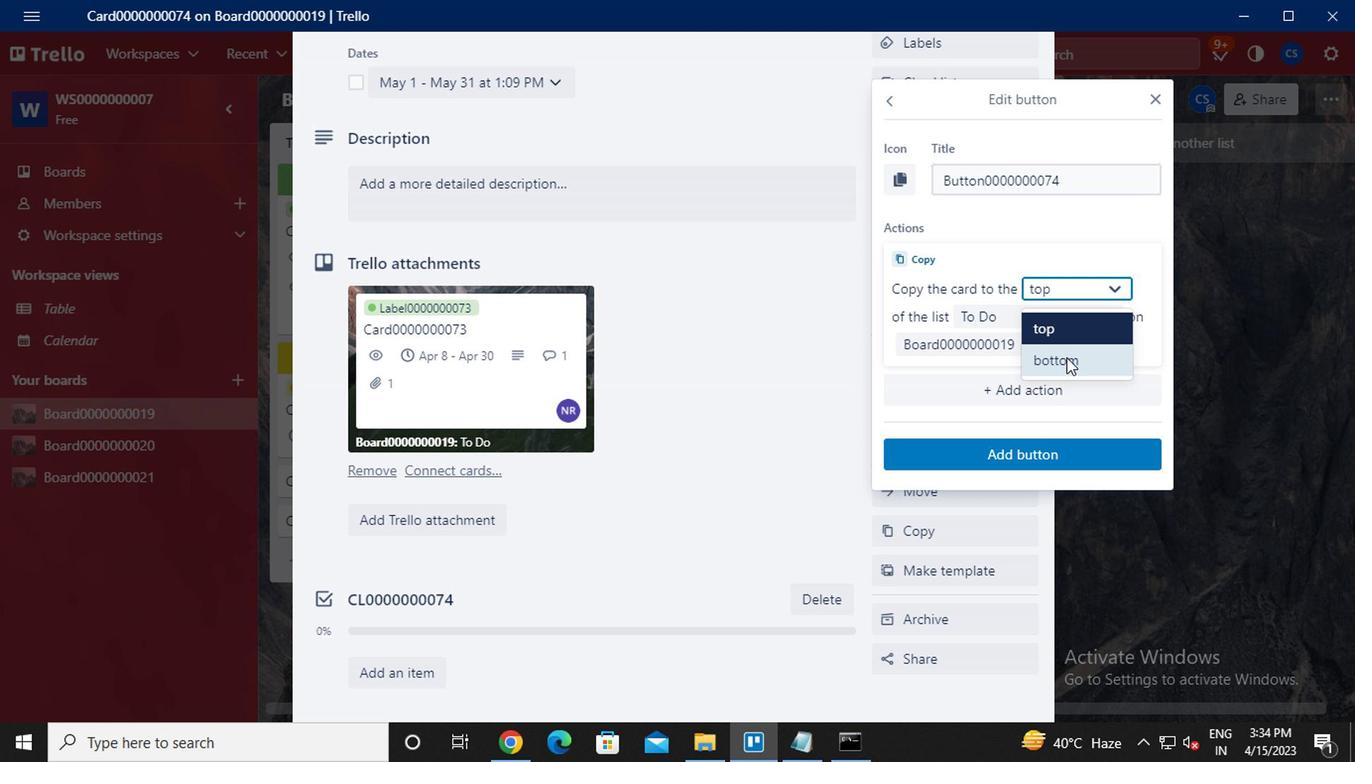 
Action: Mouse moved to (1028, 449)
Screenshot: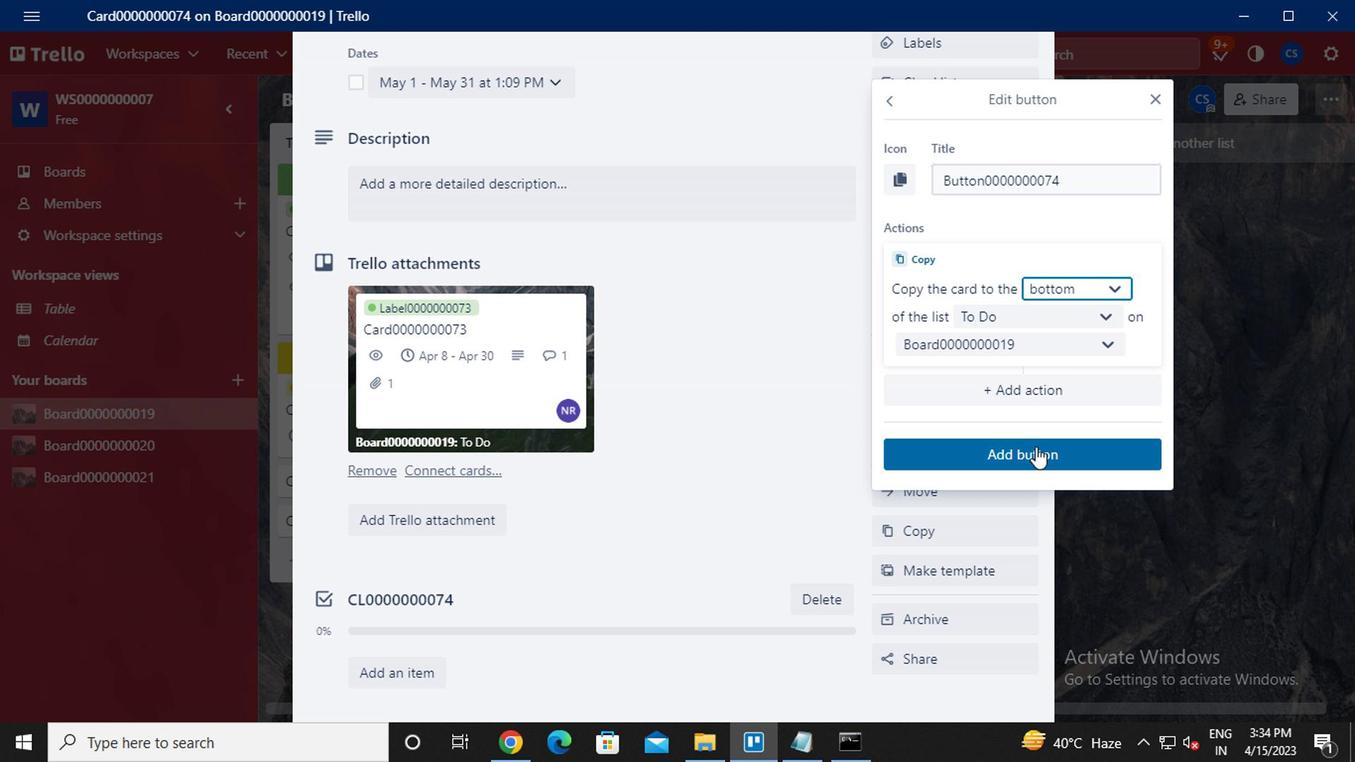 
Action: Mouse pressed left at (1028, 449)
Screenshot: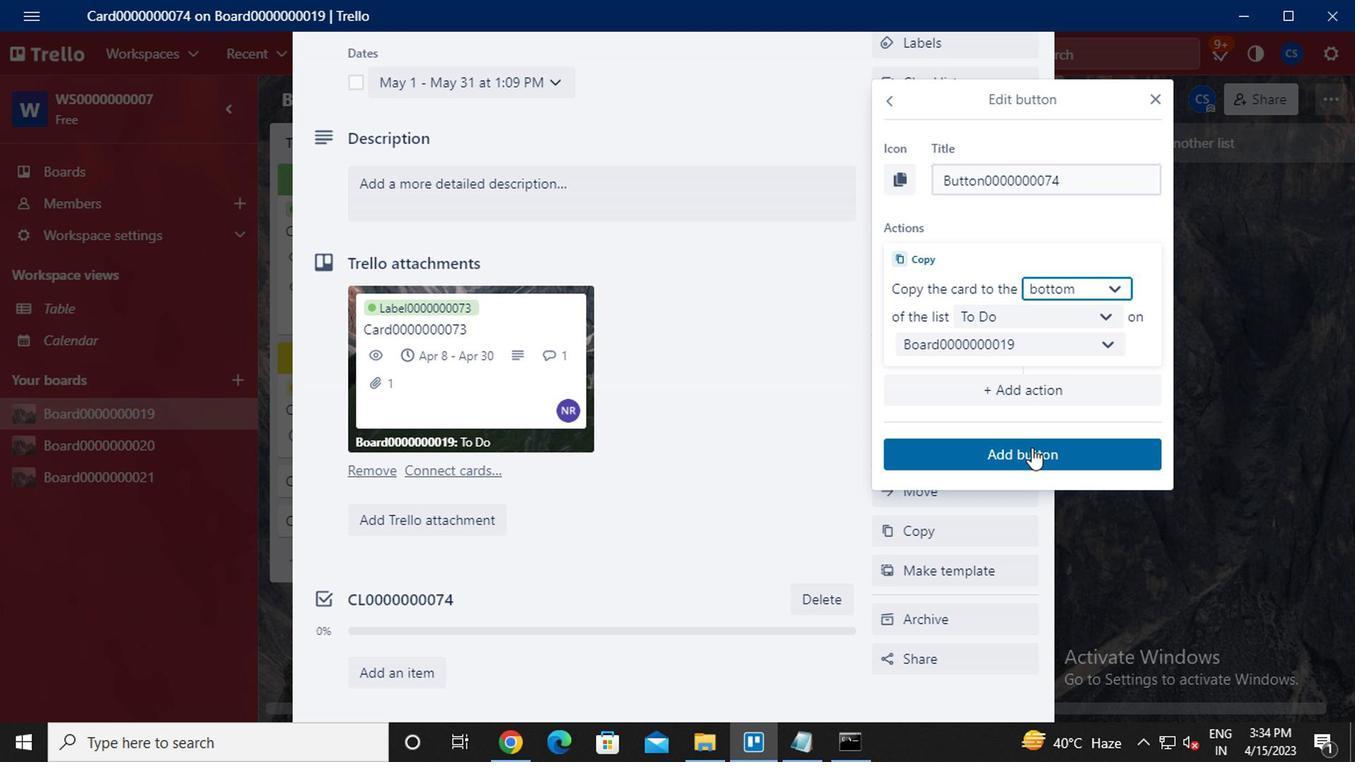 
Action: Mouse moved to (539, 337)
Screenshot: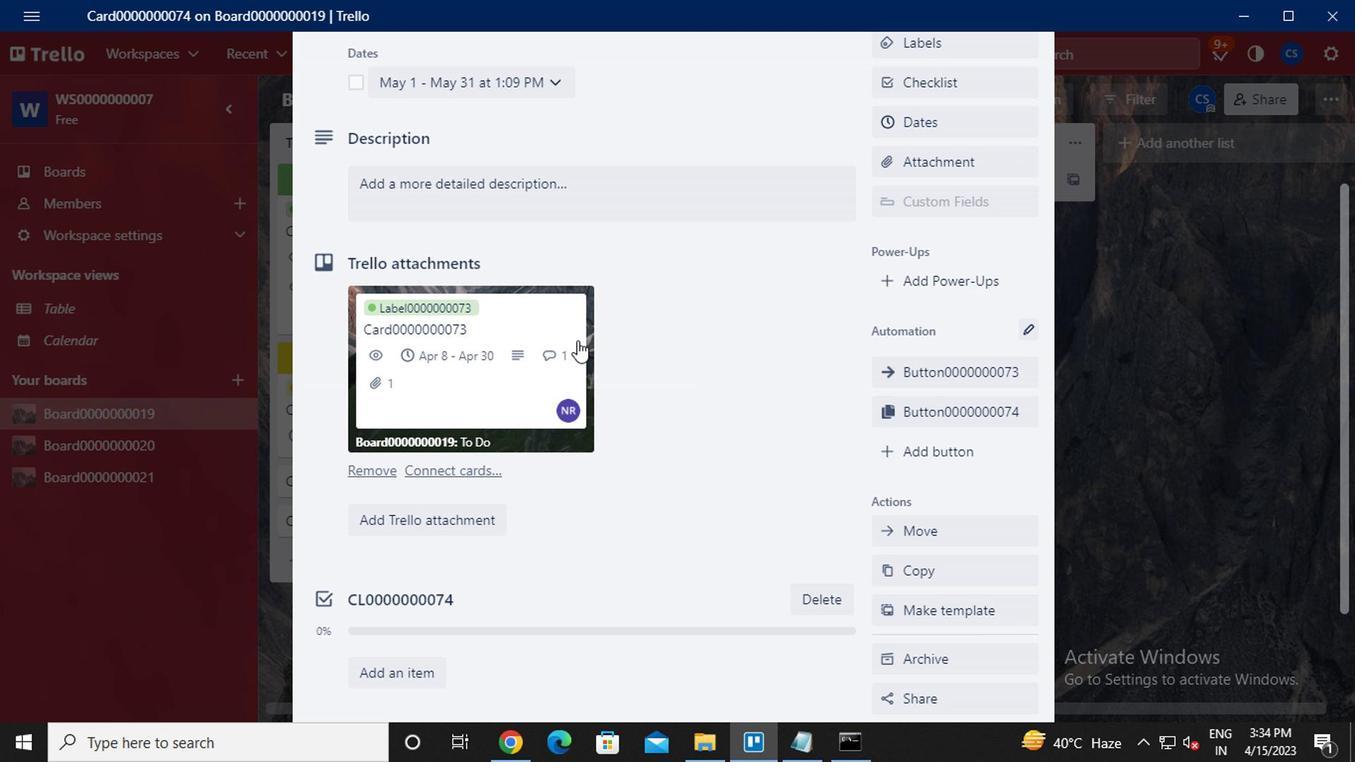 
Action: Mouse scrolled (539, 338) with delta (0, 0)
Screenshot: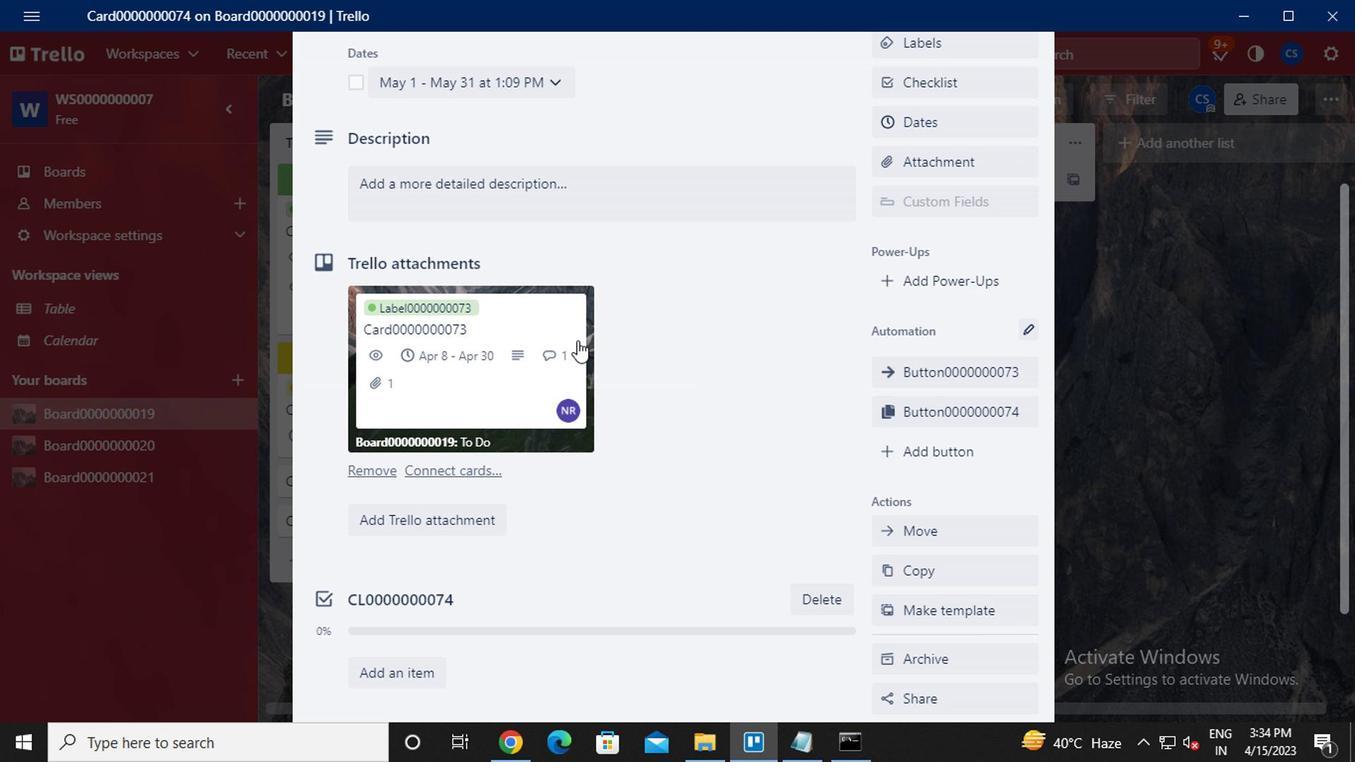 
Action: Mouse moved to (527, 292)
Screenshot: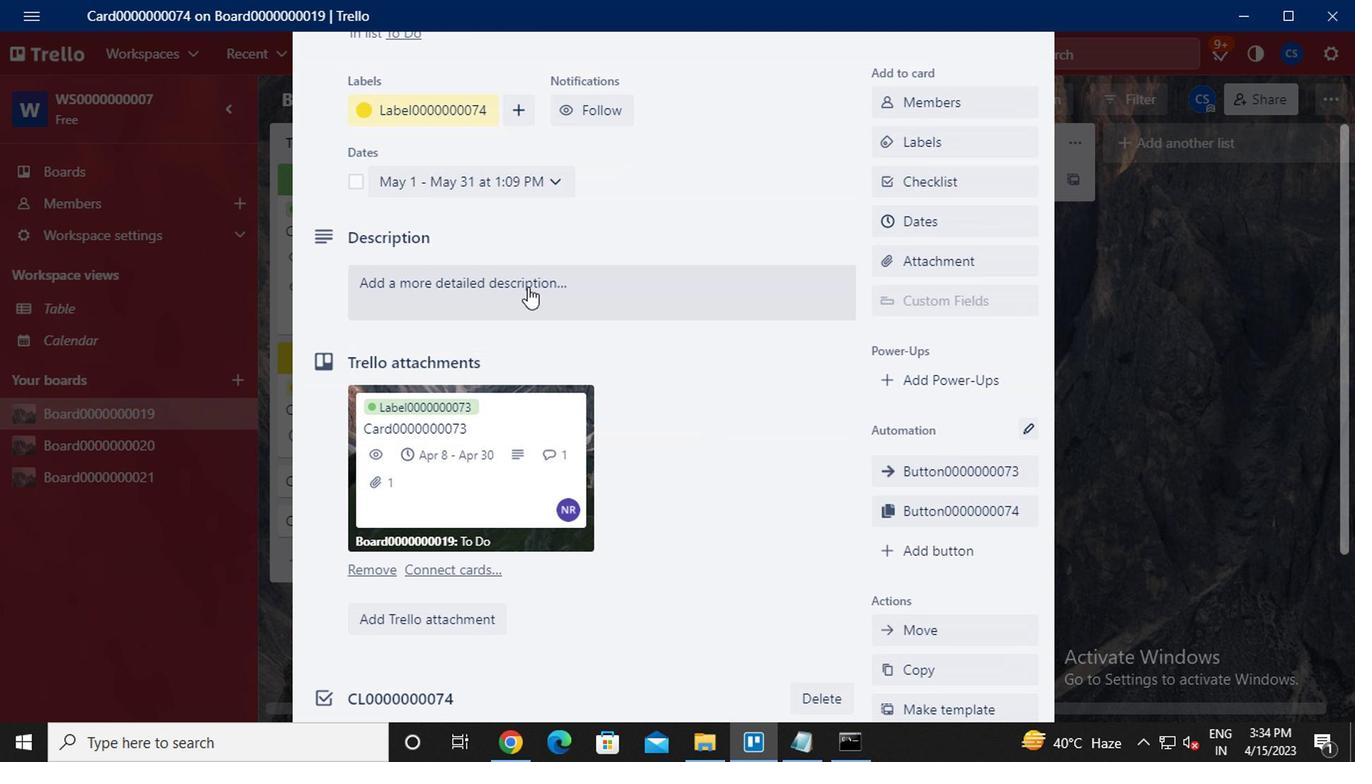 
Action: Mouse pressed left at (527, 292)
Screenshot: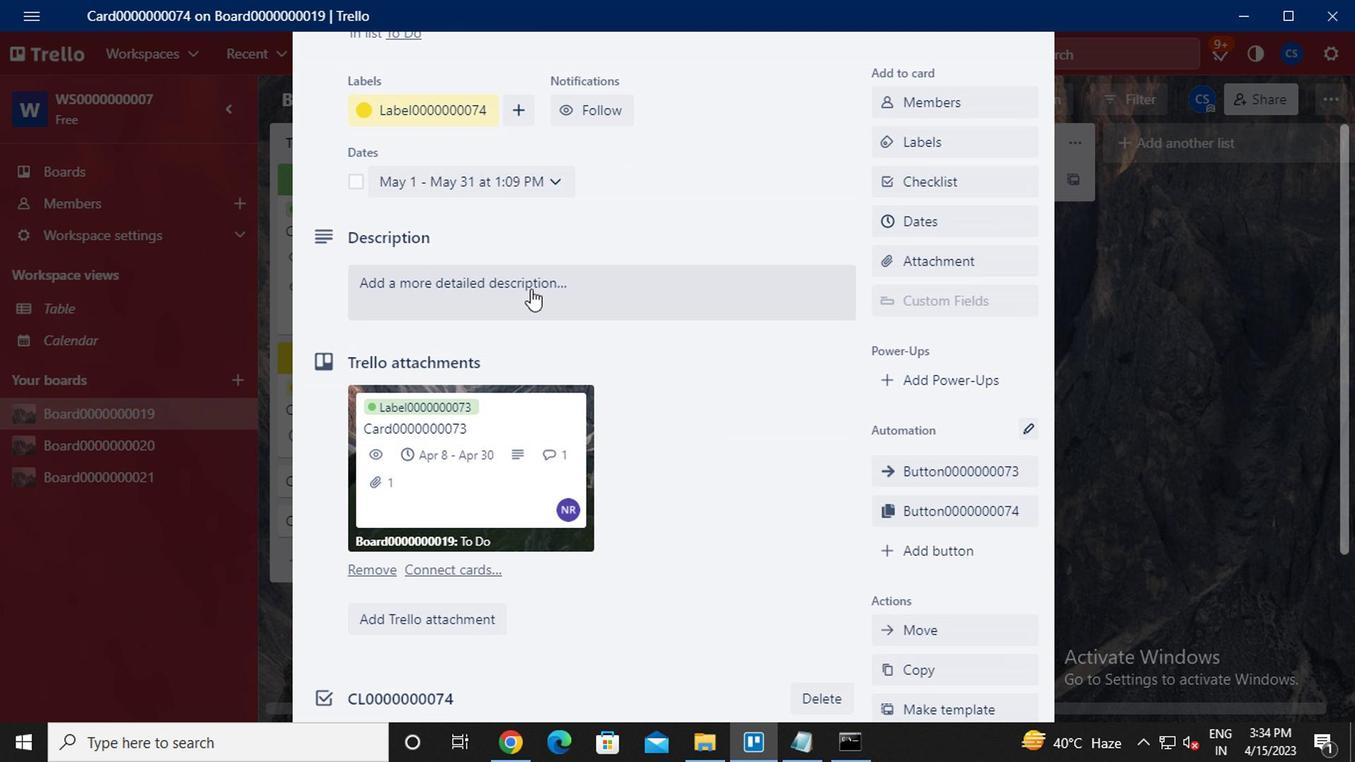 
Action: Key pressed <Key.caps_lock>ds0000000074
Screenshot: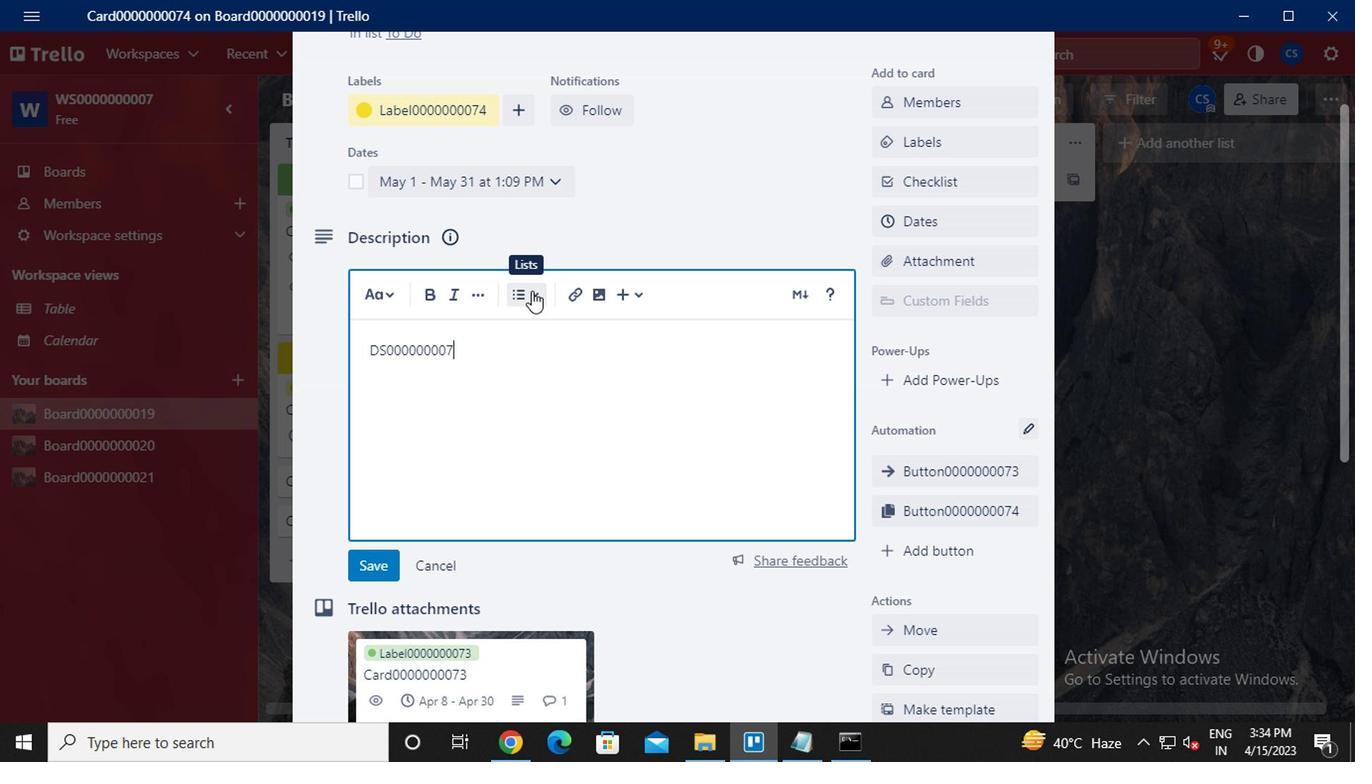 
Action: Mouse moved to (379, 565)
Screenshot: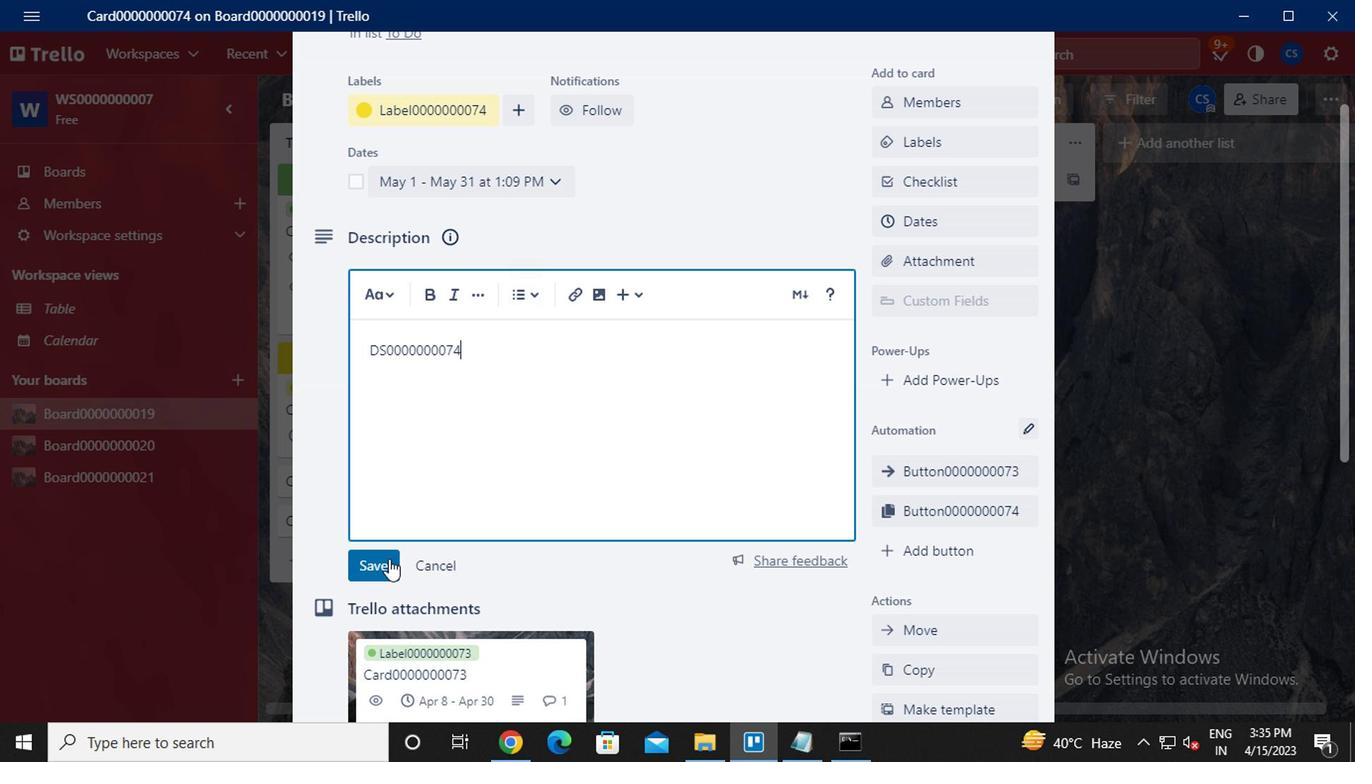 
Action: Mouse pressed left at (379, 565)
Screenshot: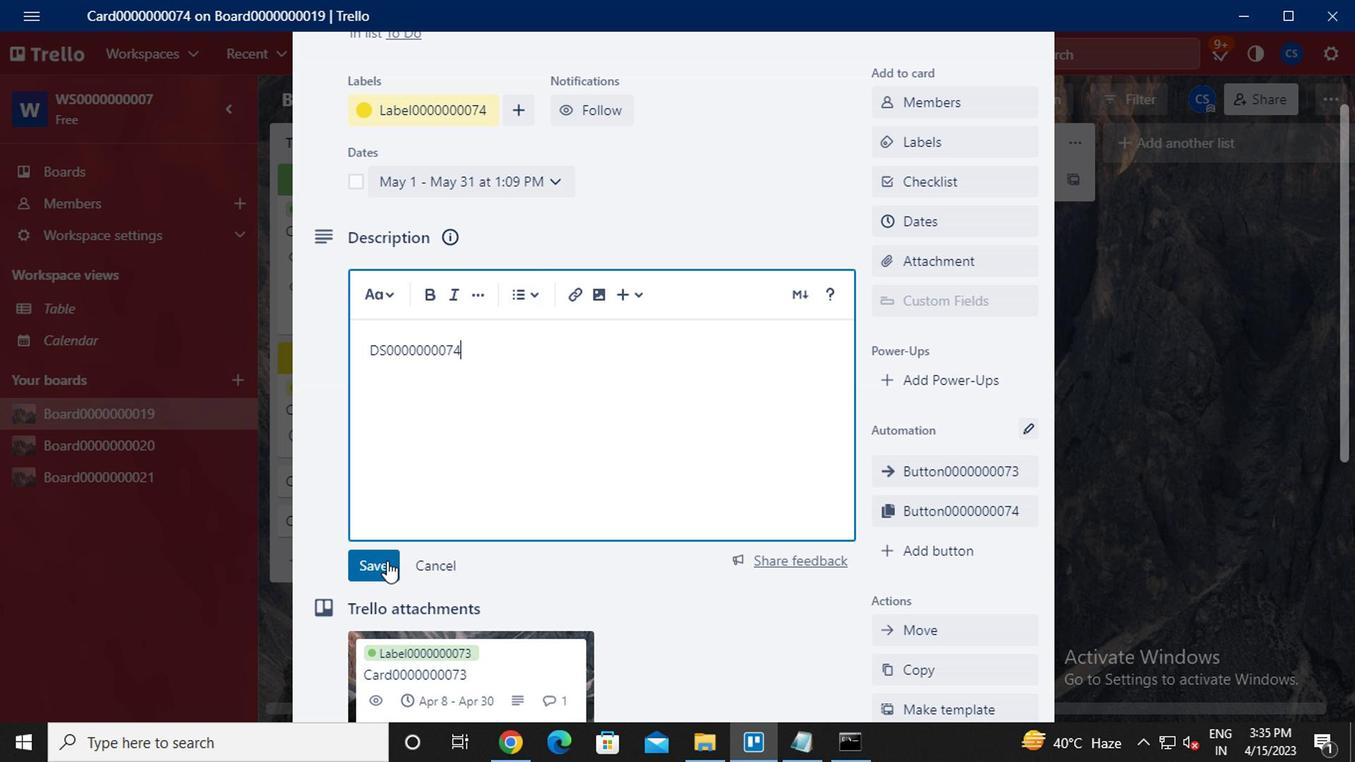 
Action: Mouse moved to (536, 472)
Screenshot: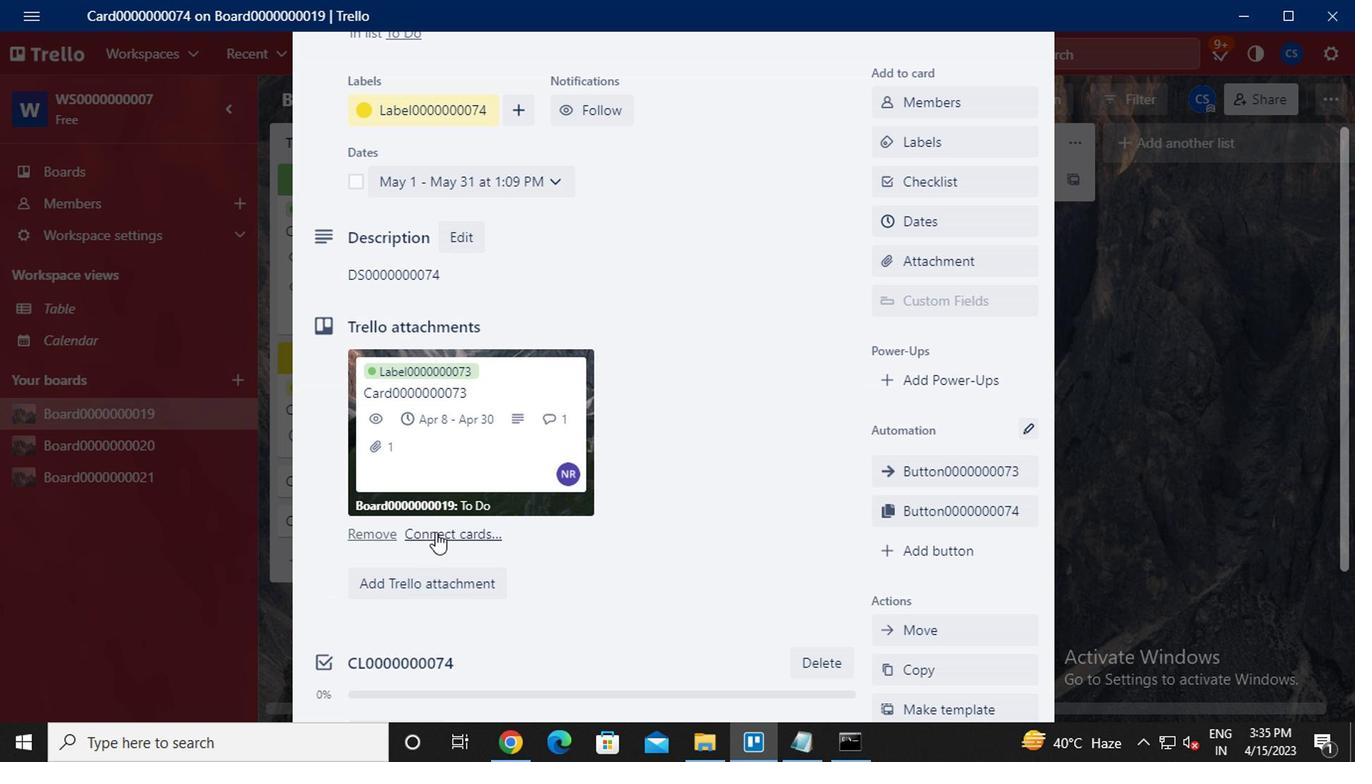 
Action: Mouse scrolled (536, 470) with delta (0, -1)
Screenshot: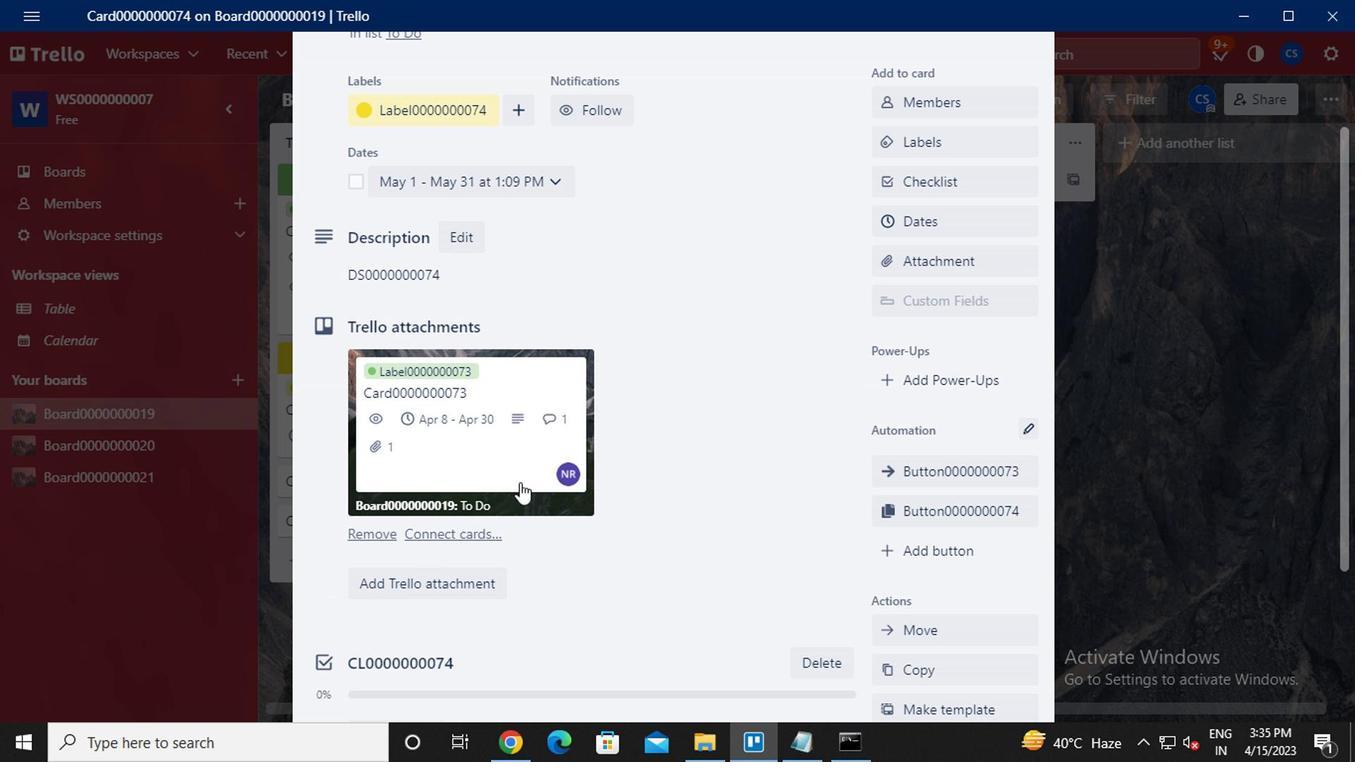 
Action: Mouse moved to (537, 470)
Screenshot: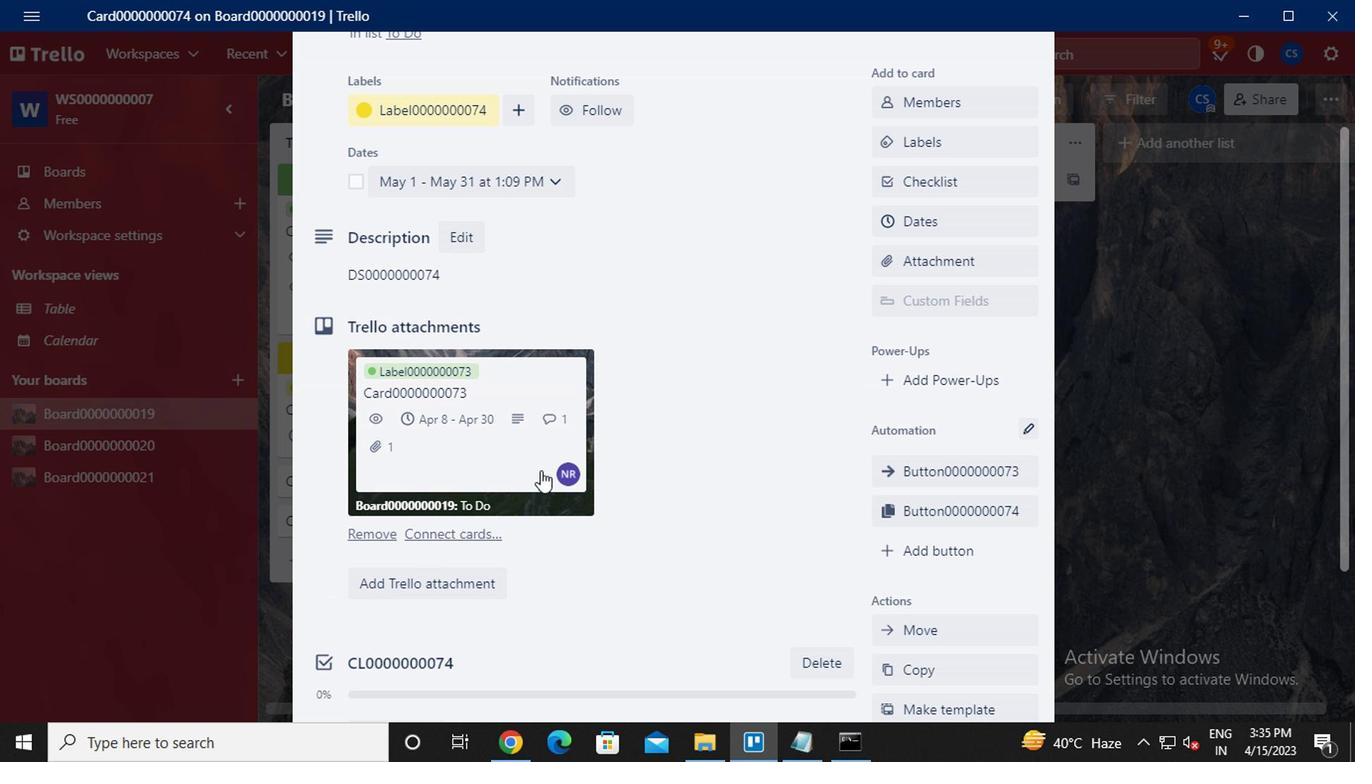 
Action: Mouse scrolled (537, 469) with delta (0, 0)
Screenshot: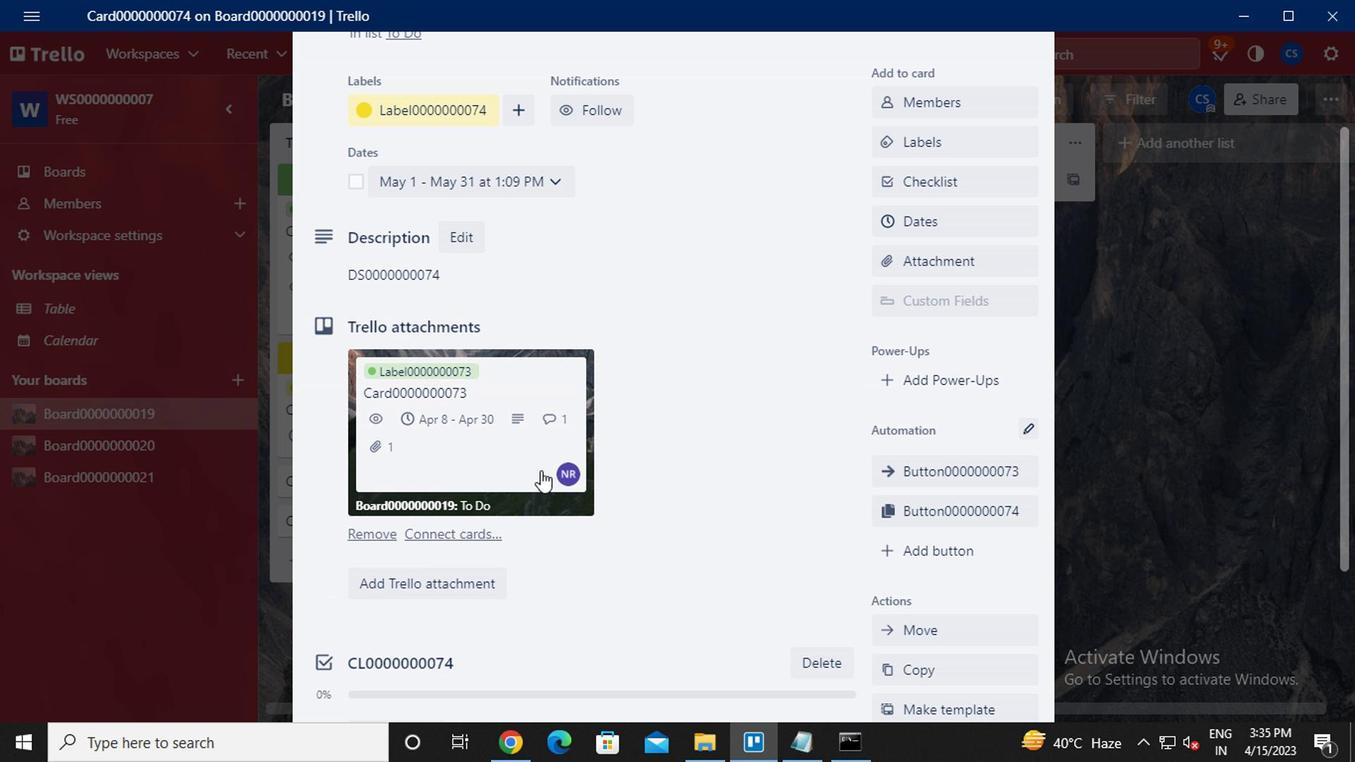 
Action: Mouse scrolled (537, 469) with delta (0, 0)
Screenshot: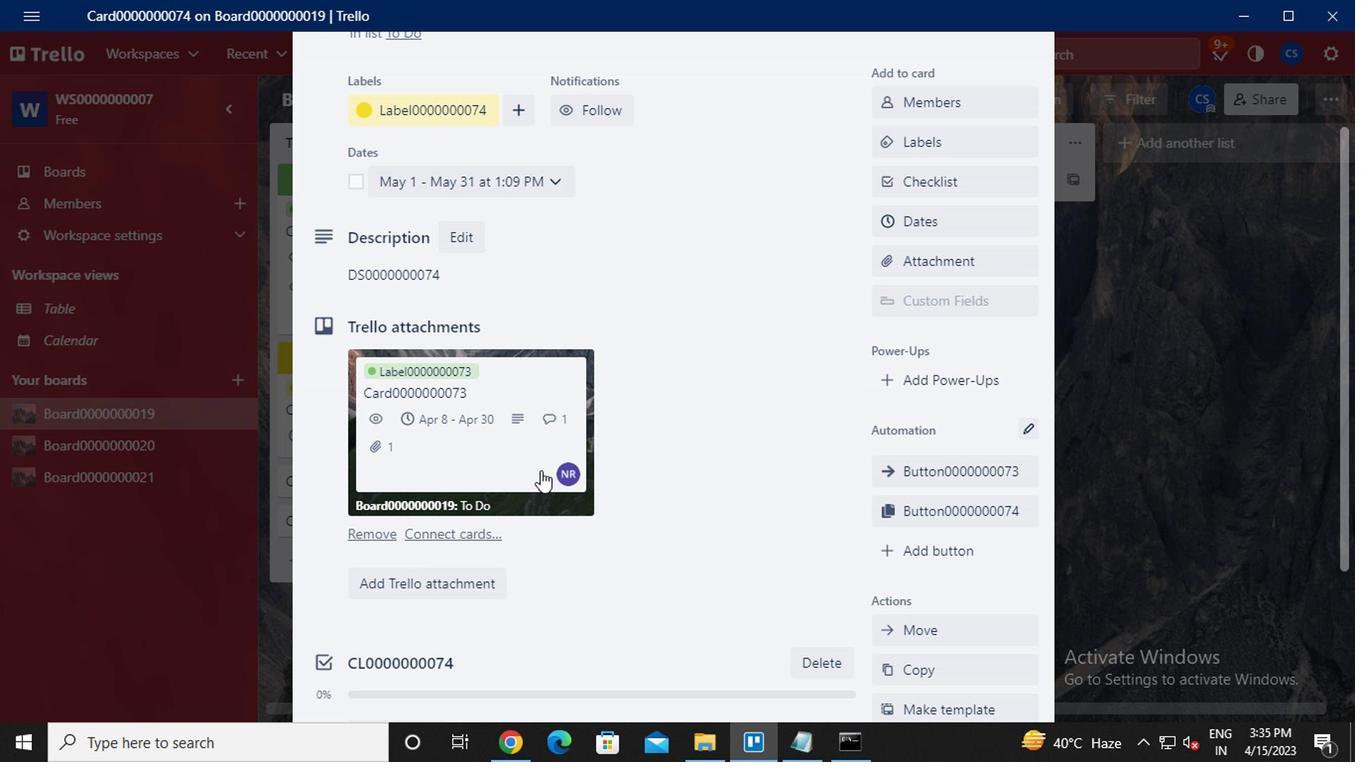 
Action: Mouse moved to (442, 590)
Screenshot: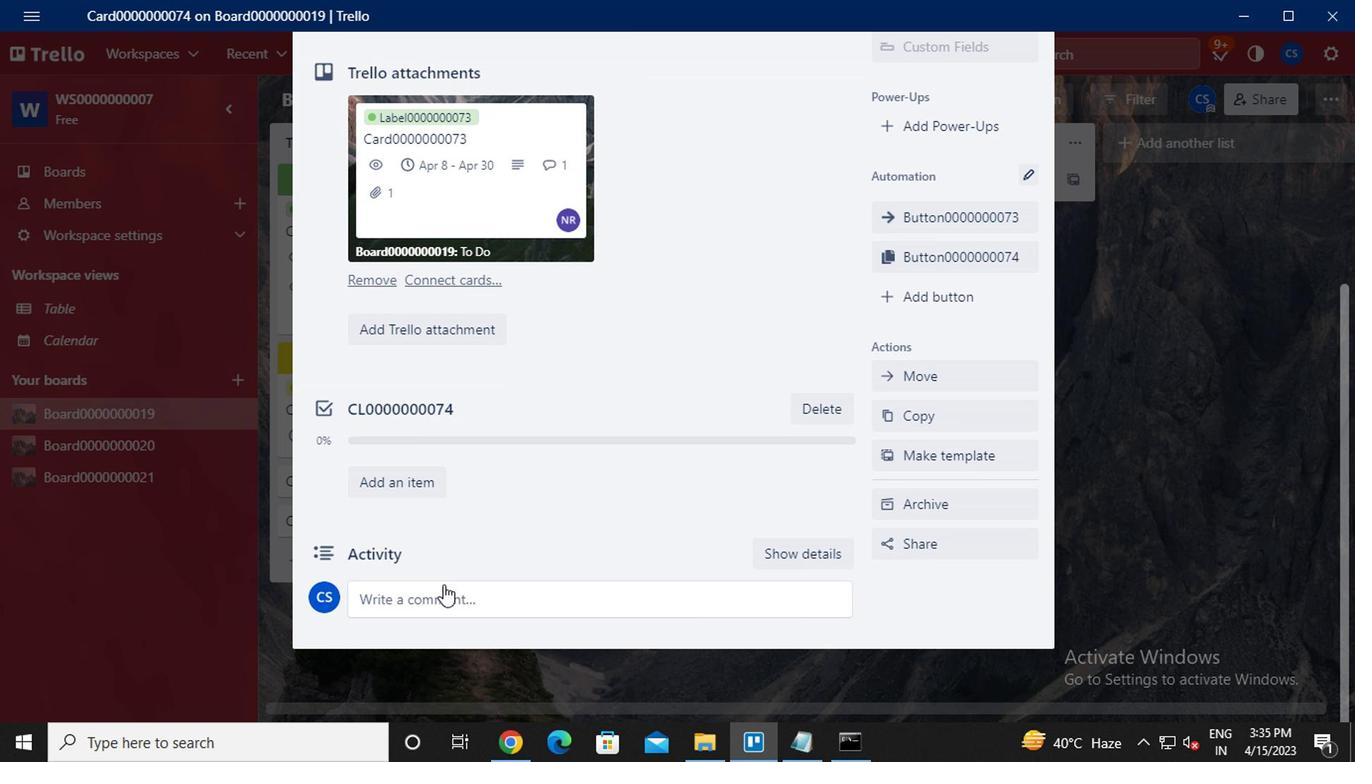 
Action: Mouse pressed left at (442, 590)
Screenshot: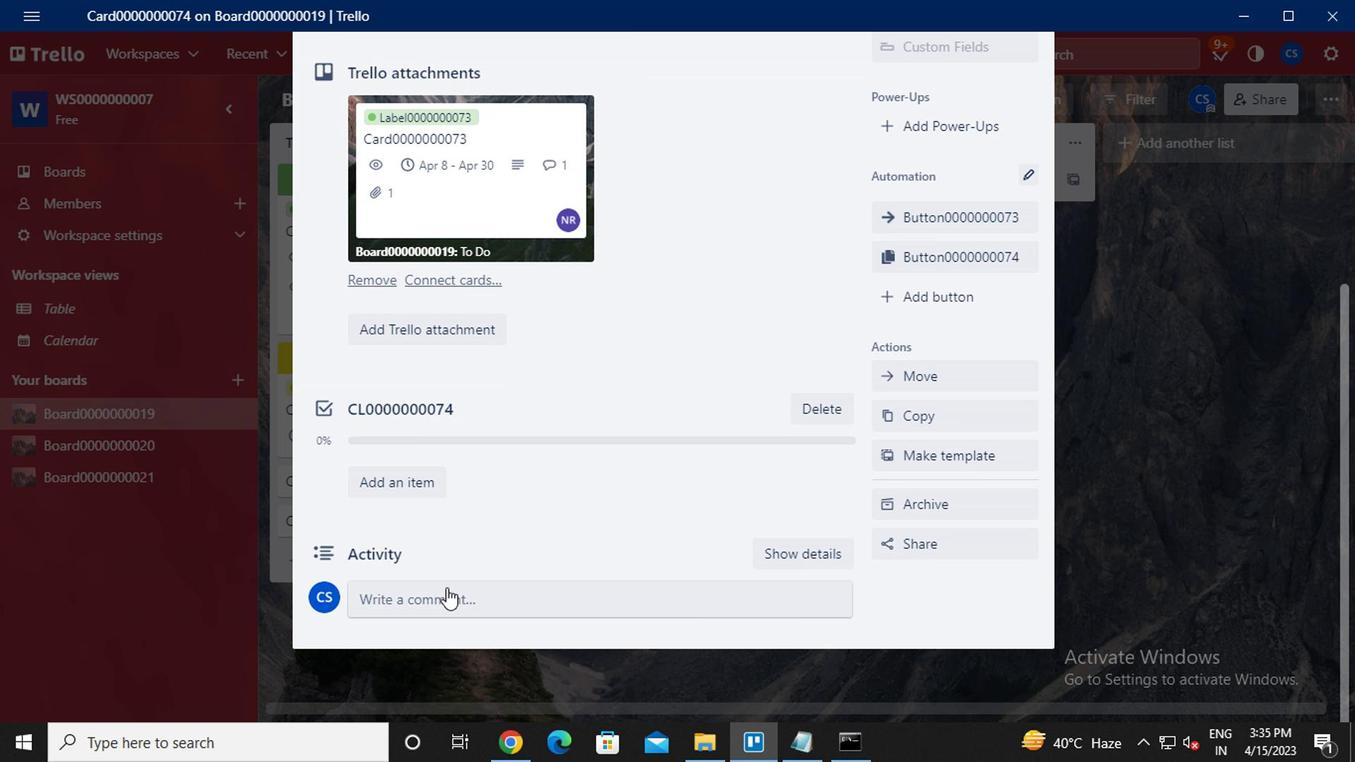 
Action: Mouse moved to (443, 590)
Screenshot: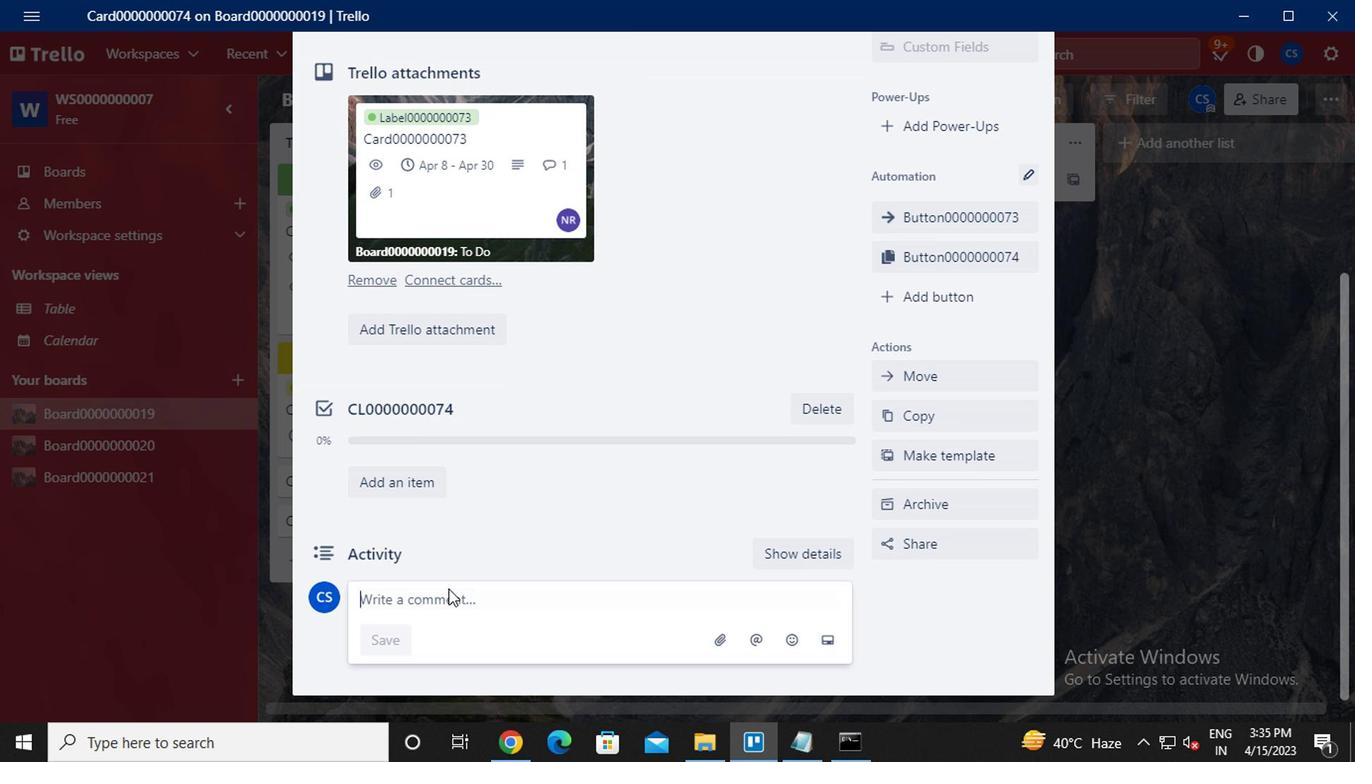 
Action: Key pressed cm0000000074
Screenshot: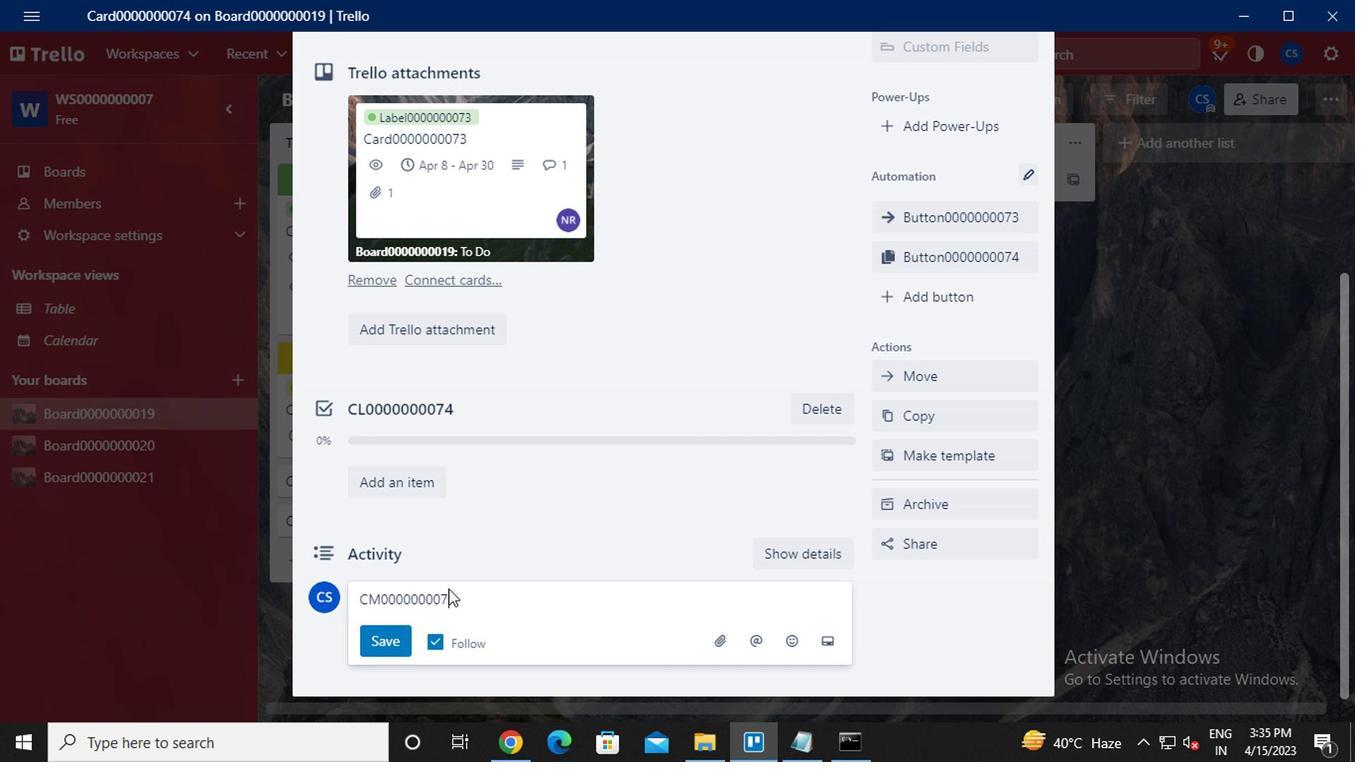 
Action: Mouse moved to (395, 648)
Screenshot: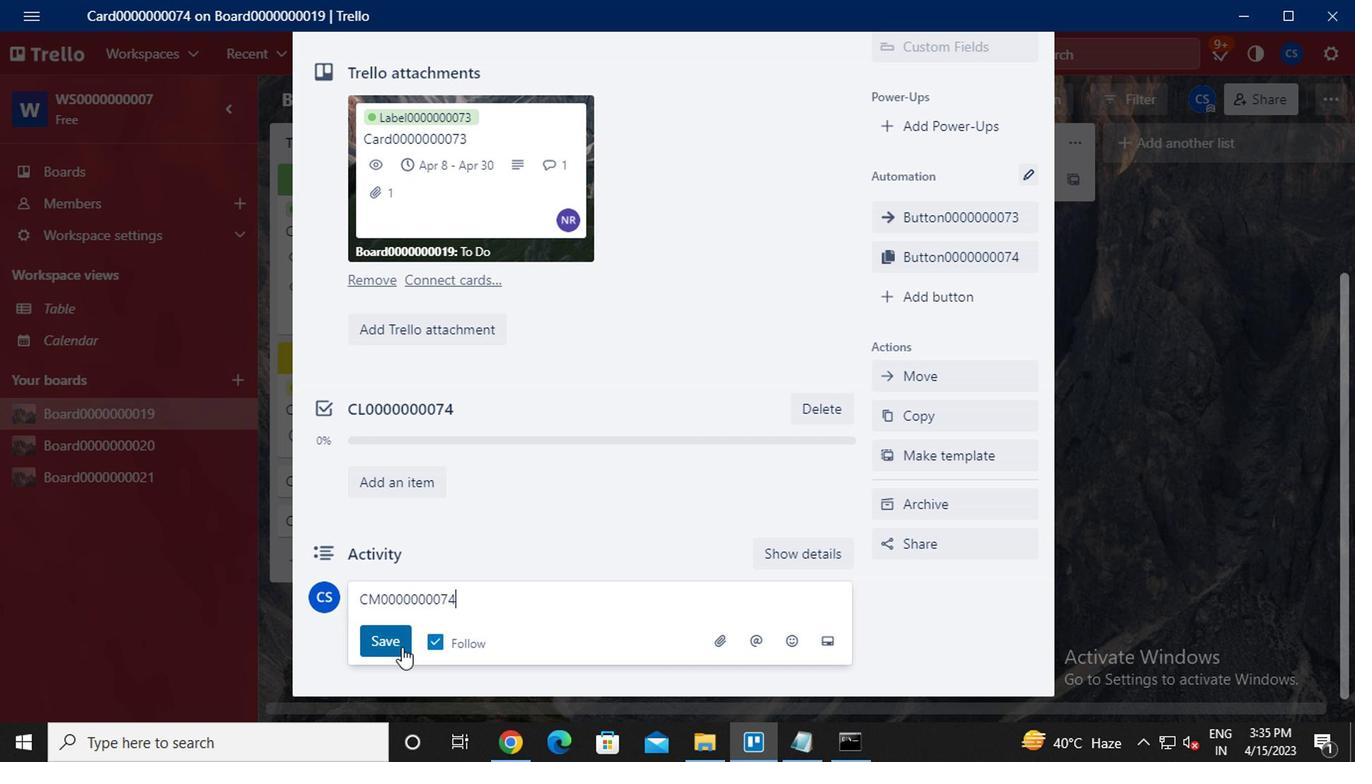 
Action: Mouse pressed left at (395, 648)
Screenshot: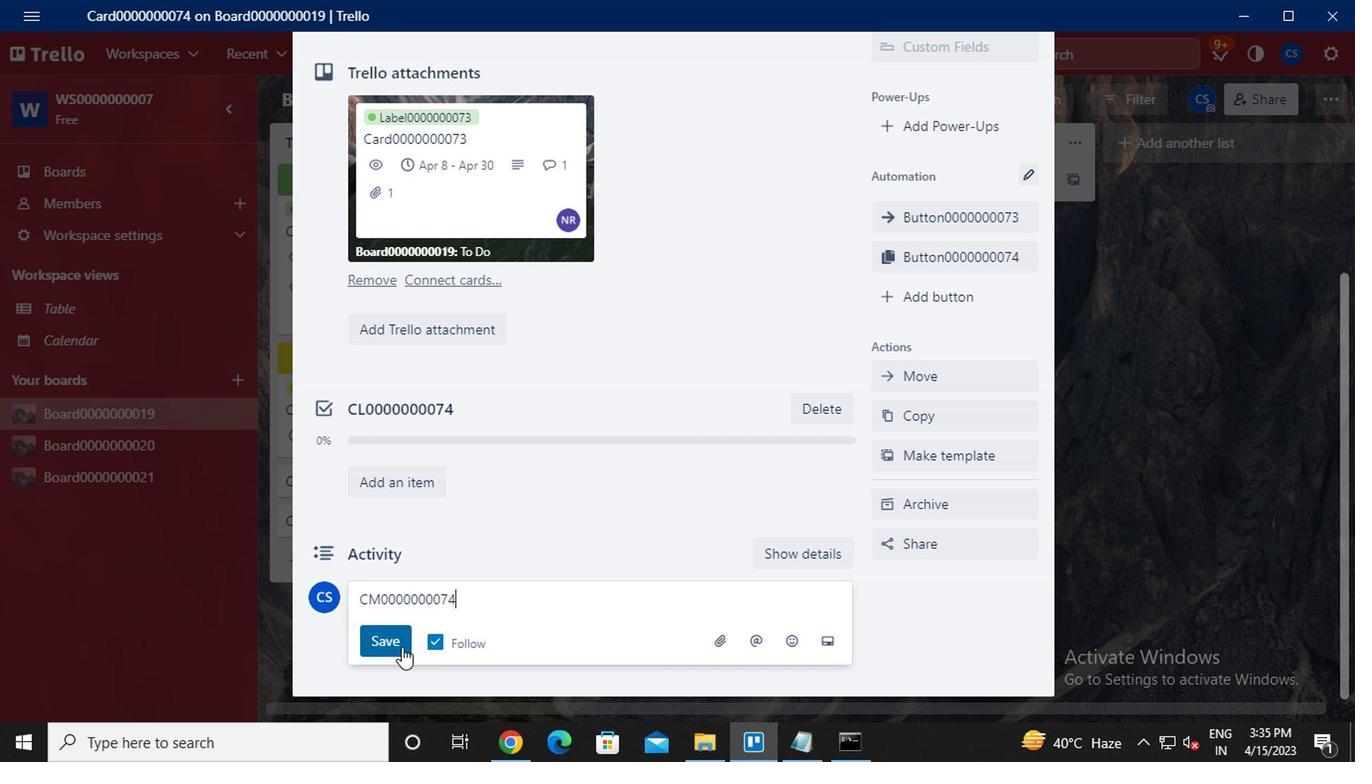 
Action: Mouse moved to (670, 475)
Screenshot: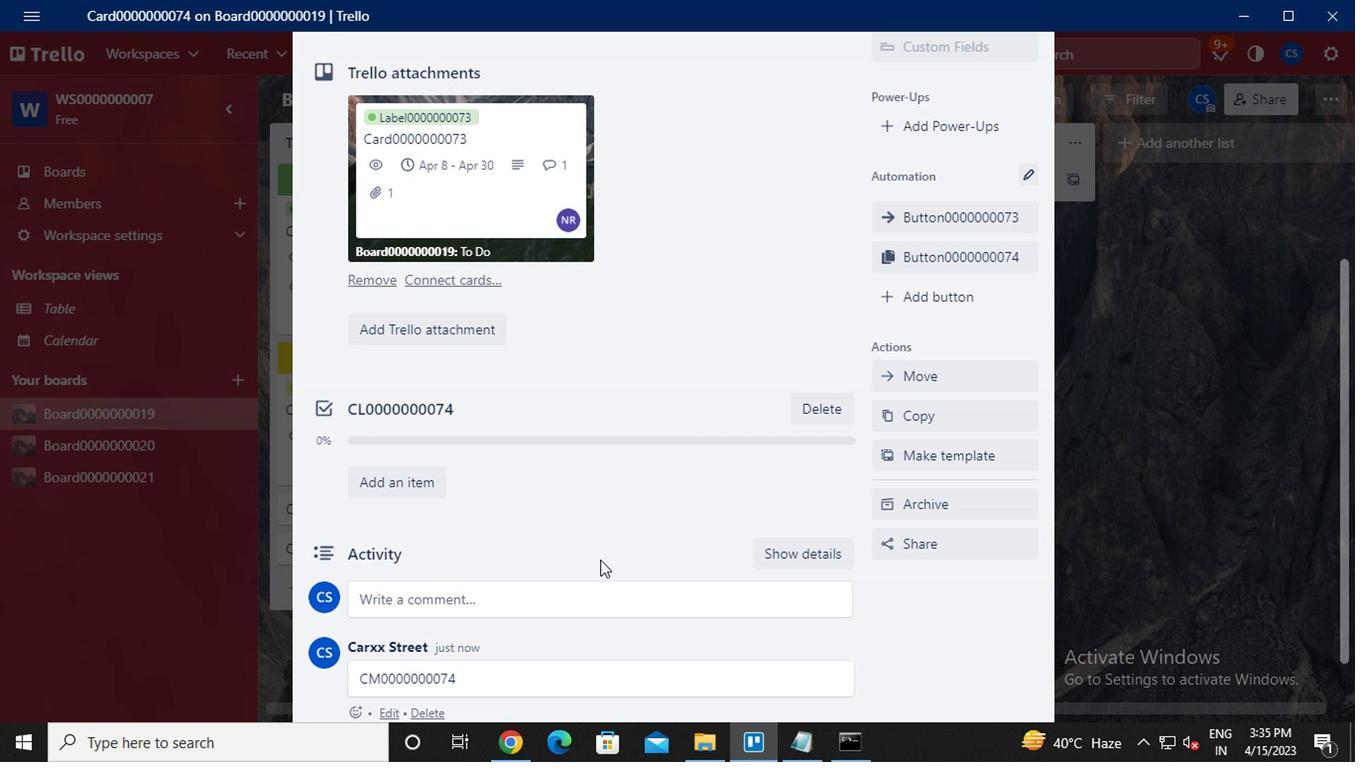 
